 Task: Look for space in Bilderstoeckchen, Germany from 8th June, 2023 to 19th June, 2023 for 1 adult in price range Rs.5000 to Rs.12000. Place can be shared room with 1  bedroom having 1 bed and 1 bathroom. Property type can be house, flat, guest house, hotel. Booking option can be shelf check-in. Required host language is English.
Action: Mouse moved to (613, 91)
Screenshot: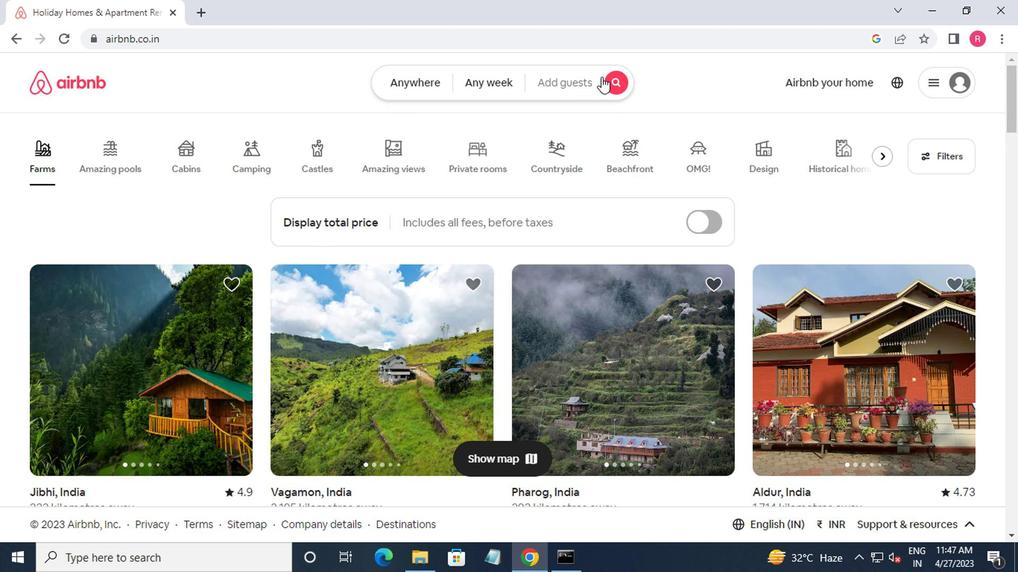 
Action: Mouse pressed left at (613, 91)
Screenshot: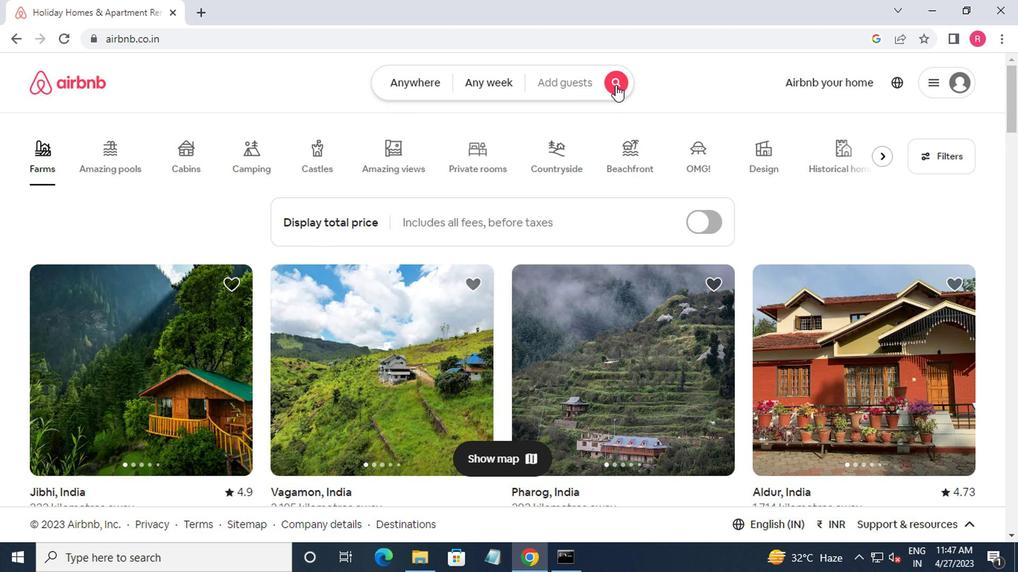 
Action: Mouse moved to (389, 140)
Screenshot: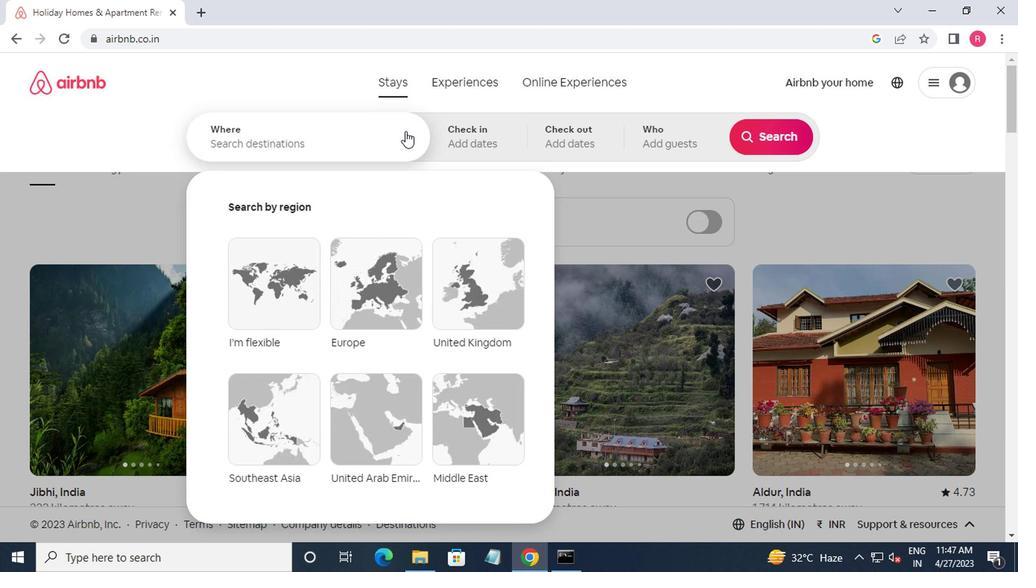 
Action: Mouse pressed left at (389, 140)
Screenshot: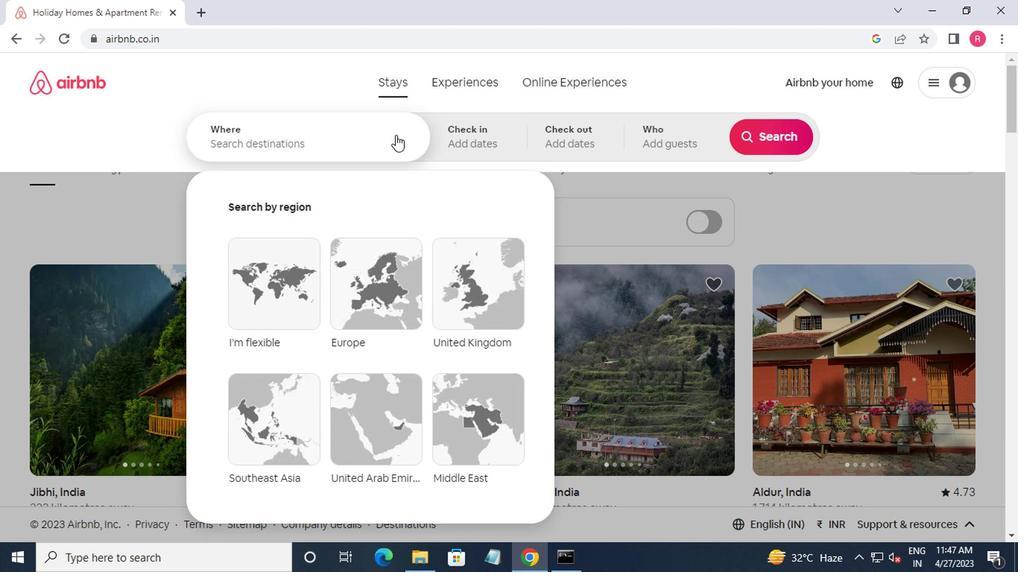 
Action: Mouse moved to (387, 144)
Screenshot: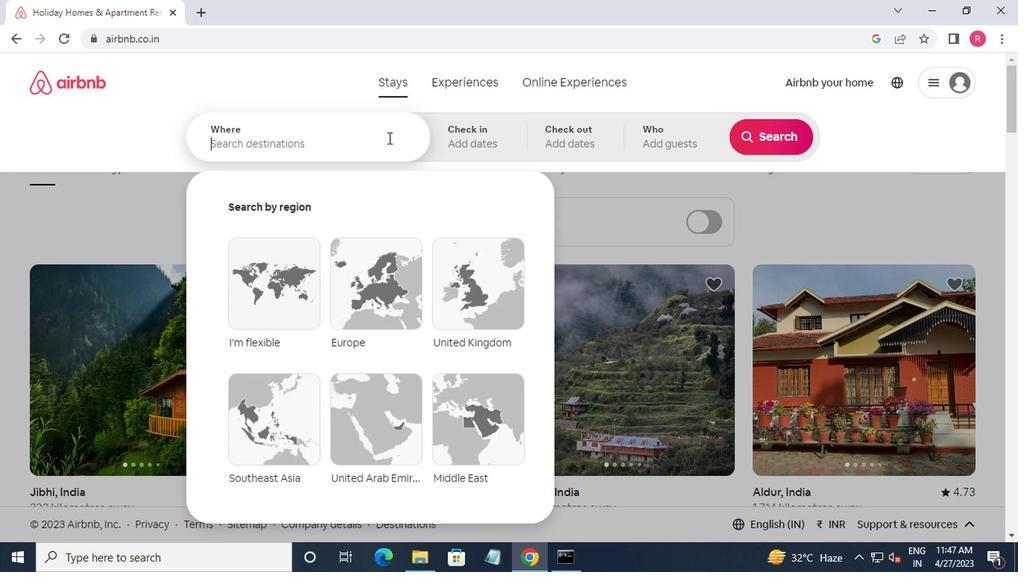 
Action: Key pressed bild<Key.caps_lock>w<Key.backspace>r<Key.backspace>ers<Key.down><Key.enter>
Screenshot: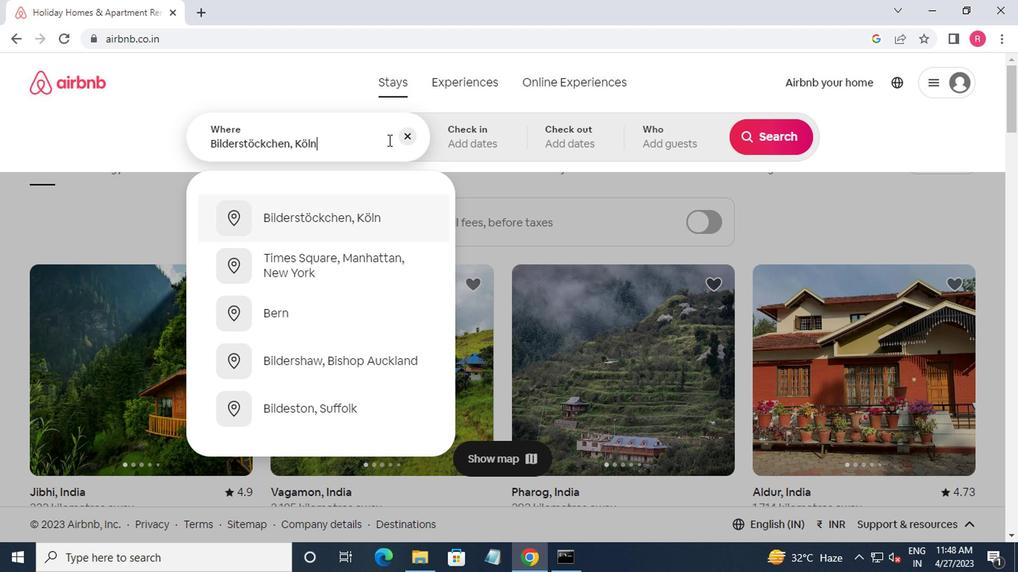 
Action: Mouse moved to (387, 153)
Screenshot: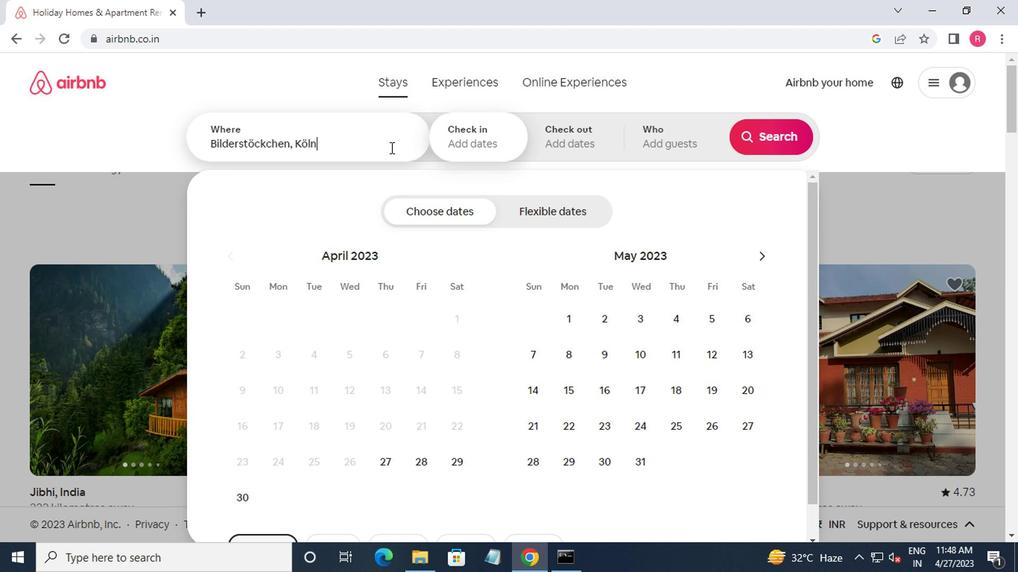 
Action: Mouse pressed left at (387, 153)
Screenshot: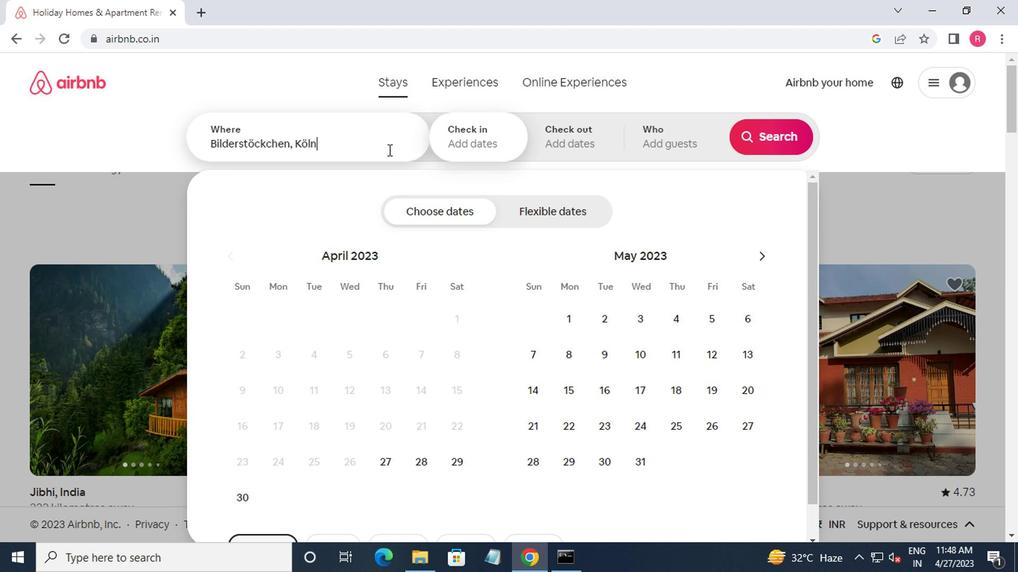 
Action: Key pressed <Key.backspace><Key.backspace><Key.backspace><Key.backspace>germany<Key.enter>
Screenshot: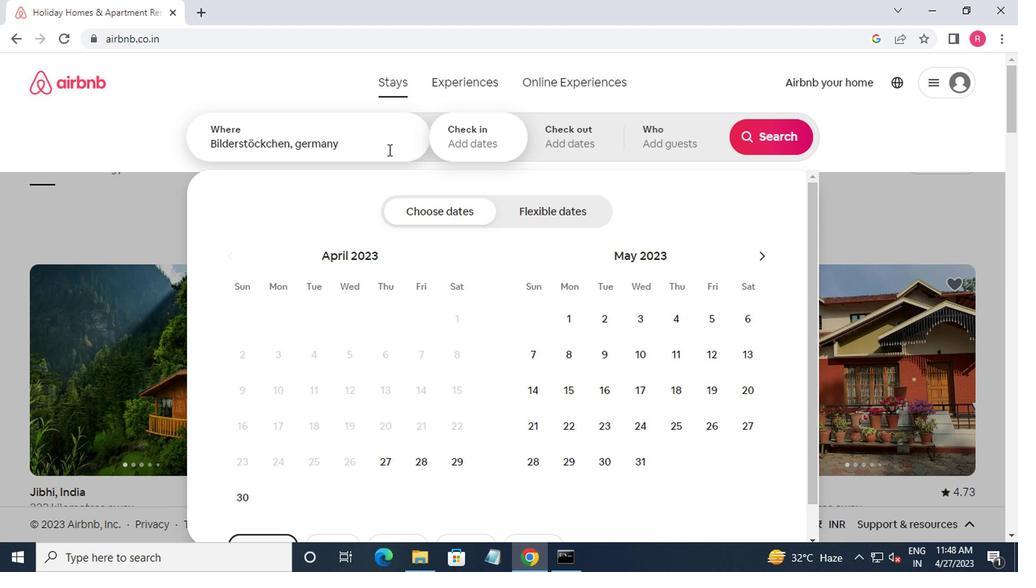 
Action: Mouse moved to (752, 255)
Screenshot: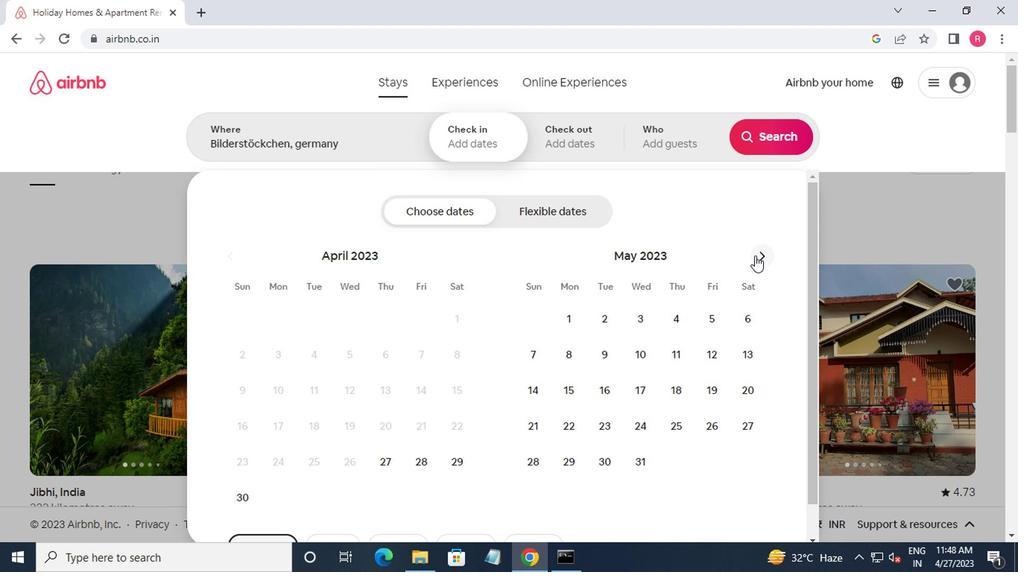 
Action: Mouse pressed left at (752, 255)
Screenshot: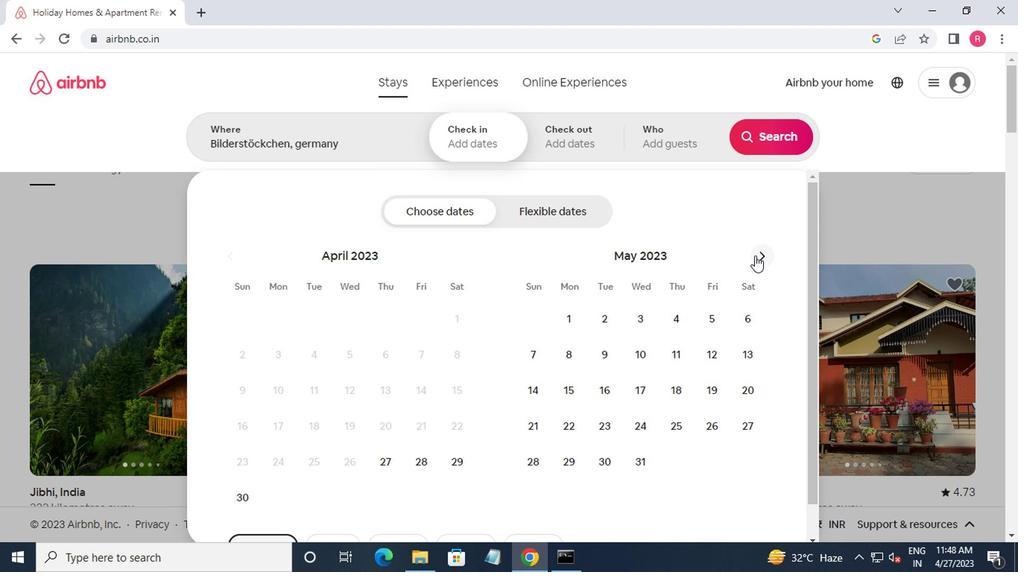 
Action: Mouse moved to (673, 354)
Screenshot: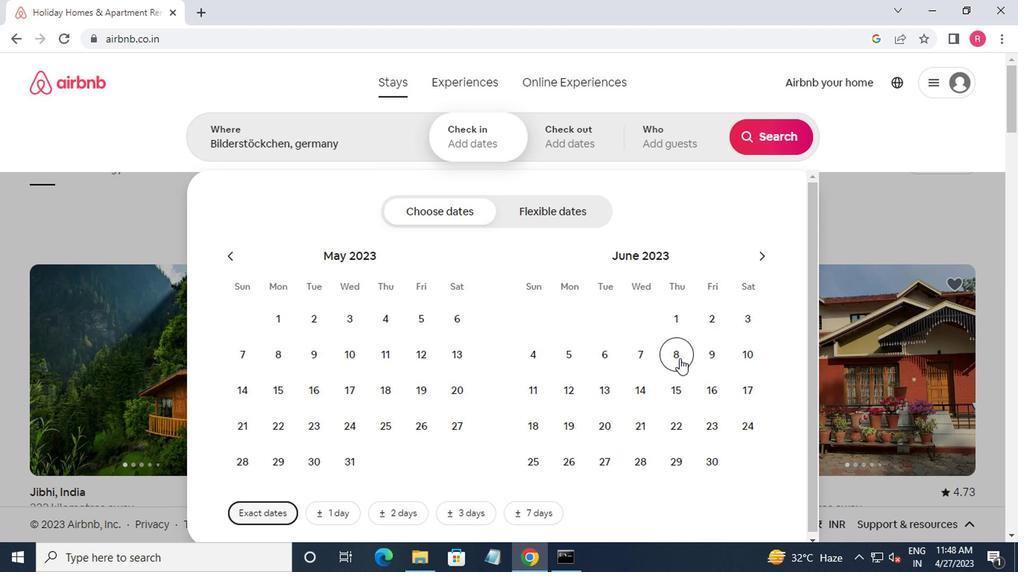 
Action: Mouse pressed left at (673, 354)
Screenshot: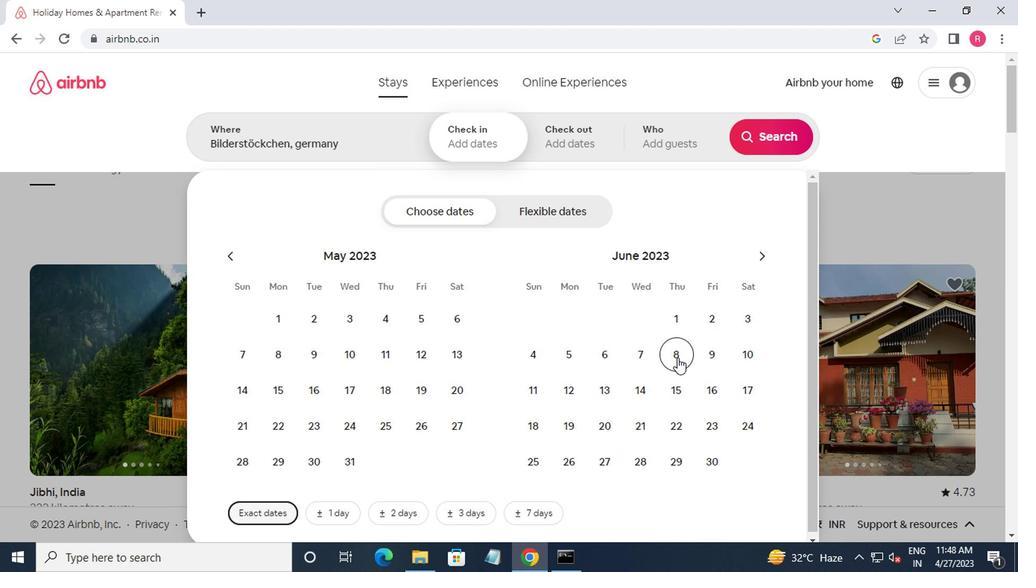 
Action: Mouse moved to (572, 423)
Screenshot: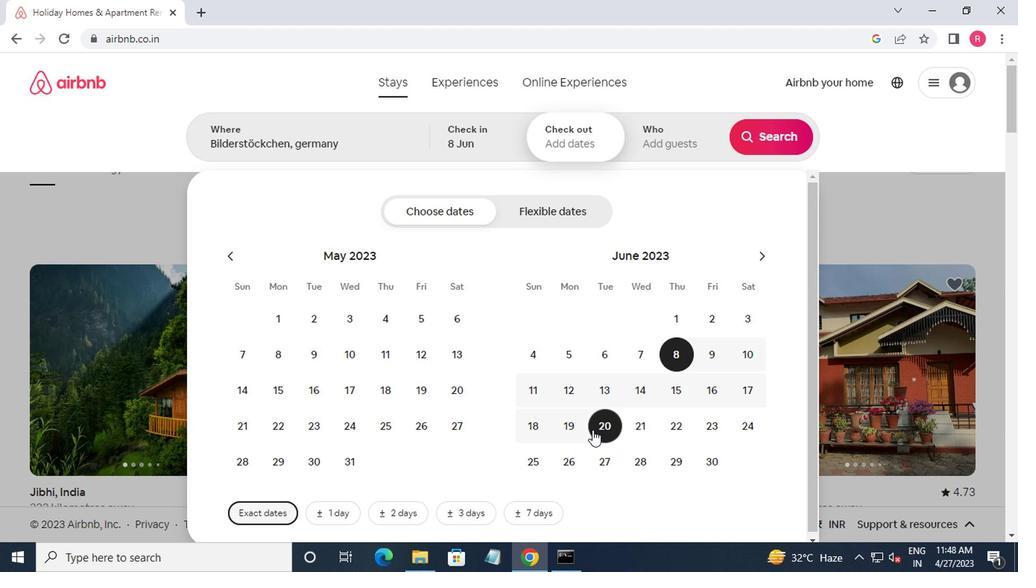 
Action: Mouse pressed left at (572, 423)
Screenshot: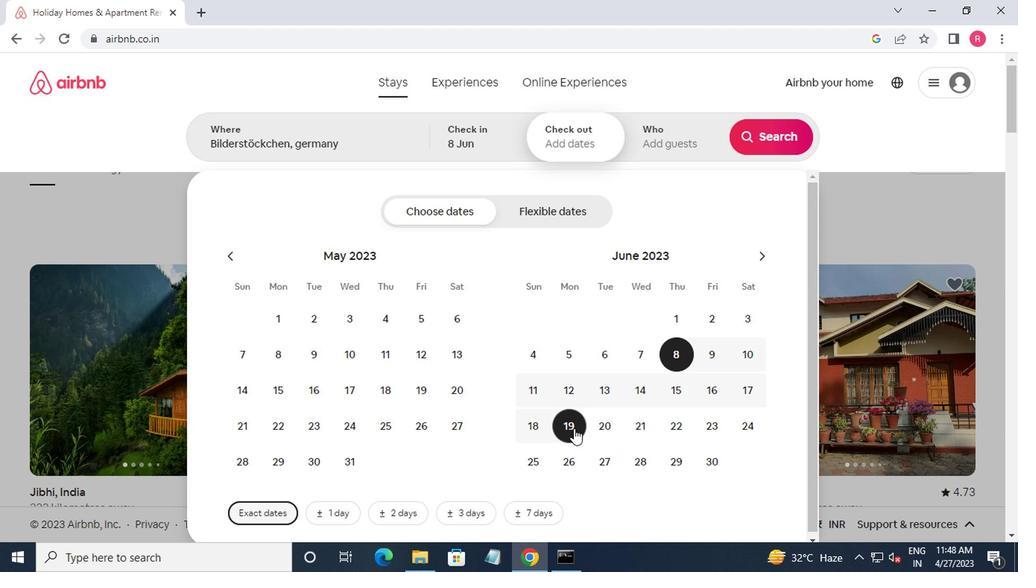 
Action: Mouse moved to (638, 135)
Screenshot: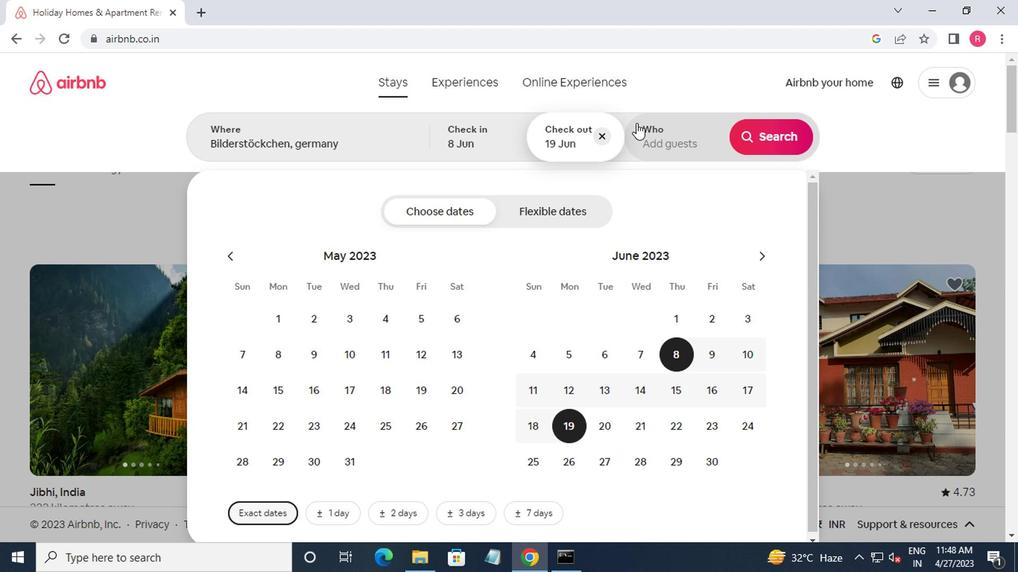 
Action: Mouse pressed left at (638, 135)
Screenshot: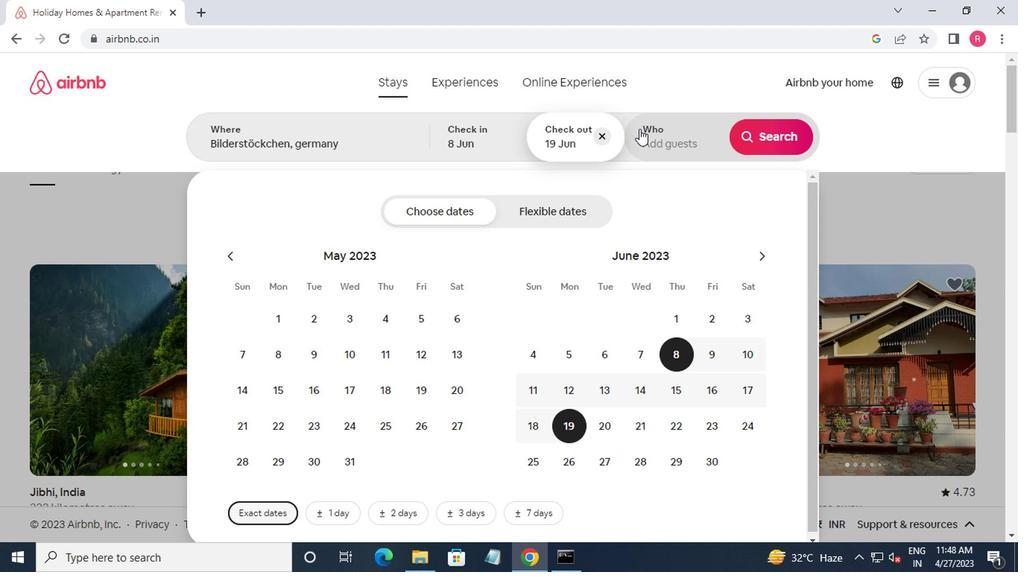 
Action: Mouse moved to (766, 222)
Screenshot: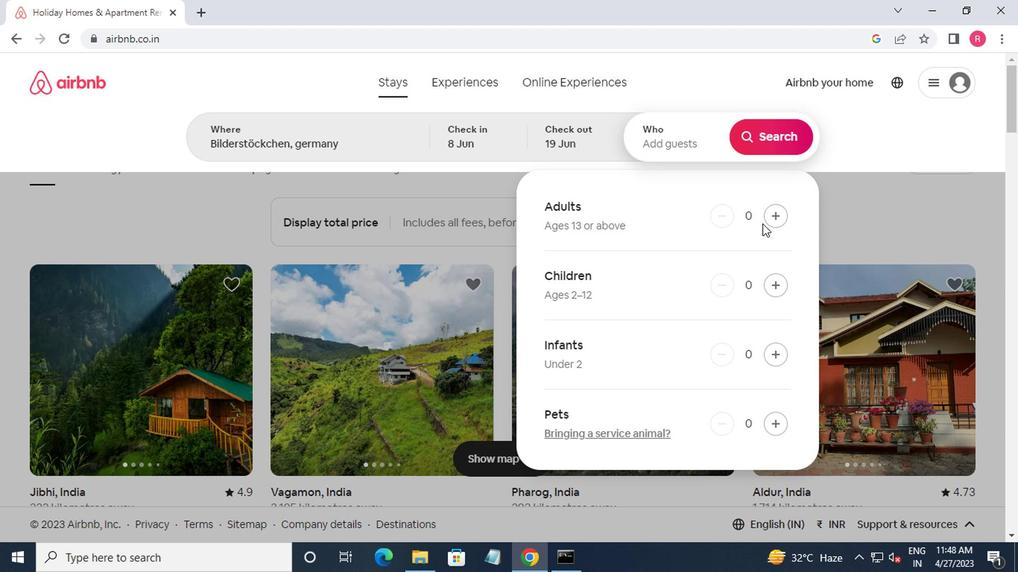 
Action: Mouse pressed left at (766, 222)
Screenshot: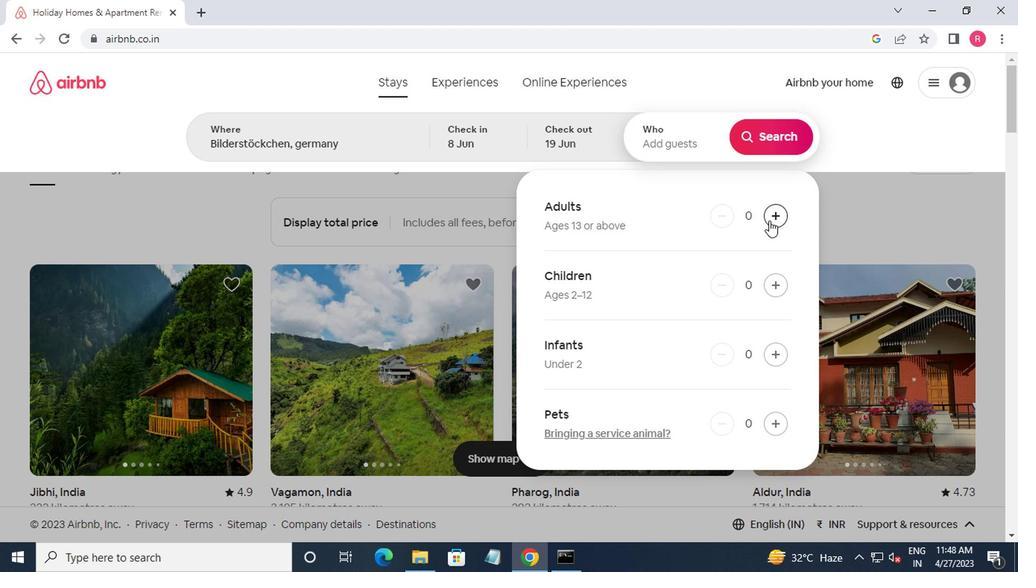 
Action: Mouse moved to (765, 148)
Screenshot: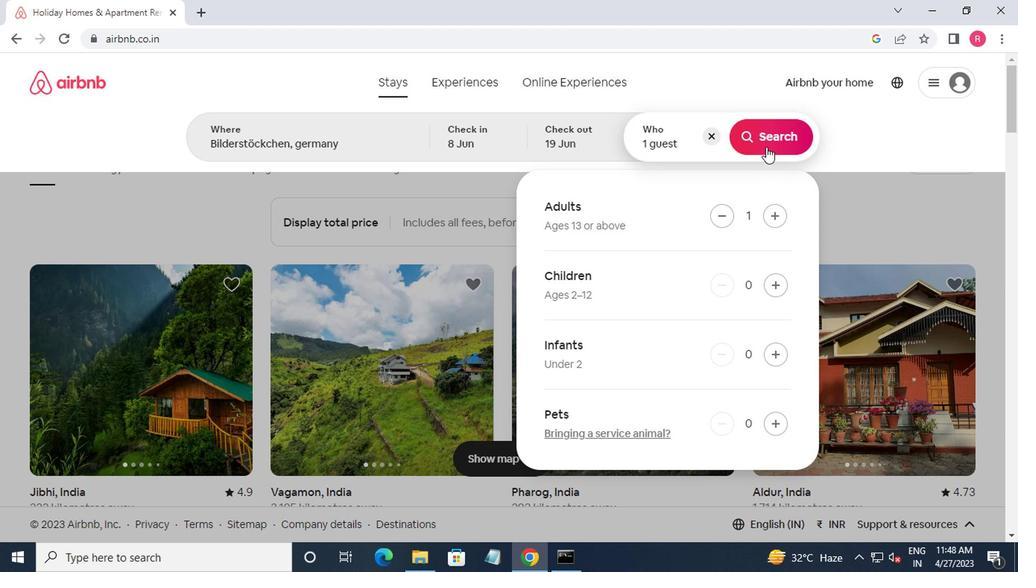 
Action: Mouse pressed left at (765, 148)
Screenshot: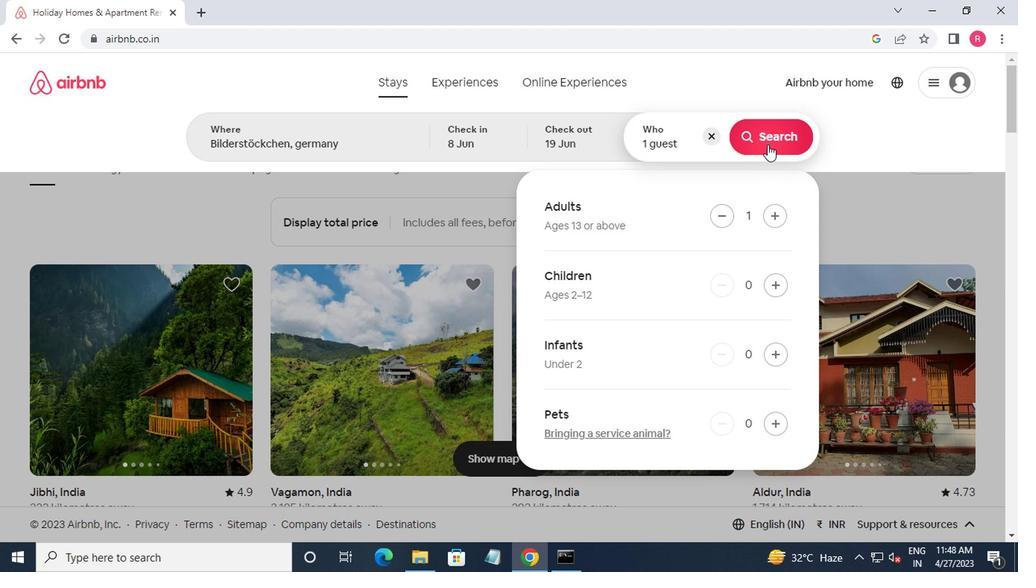 
Action: Mouse moved to (958, 146)
Screenshot: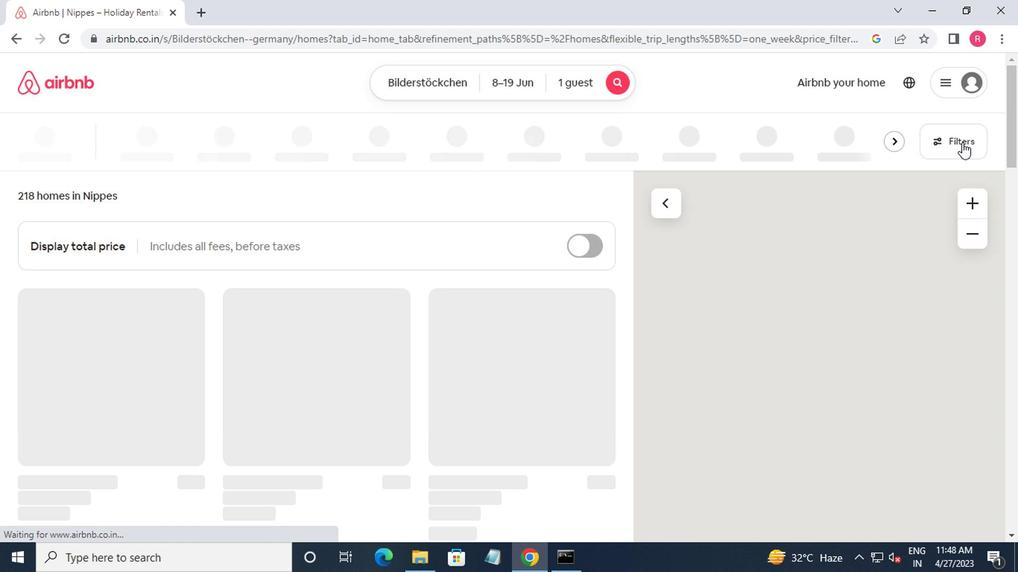 
Action: Mouse pressed left at (958, 146)
Screenshot: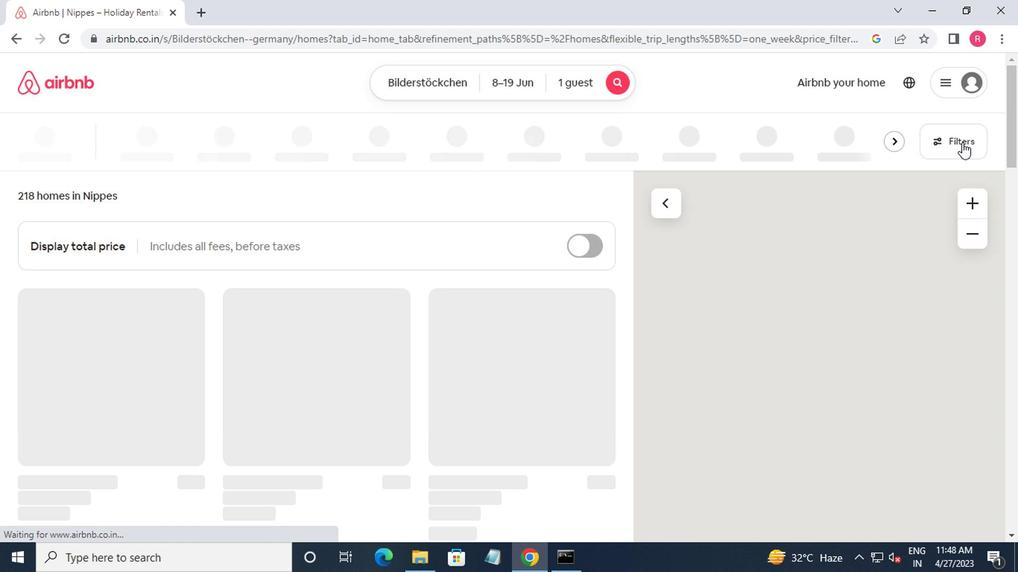 
Action: Mouse moved to (399, 328)
Screenshot: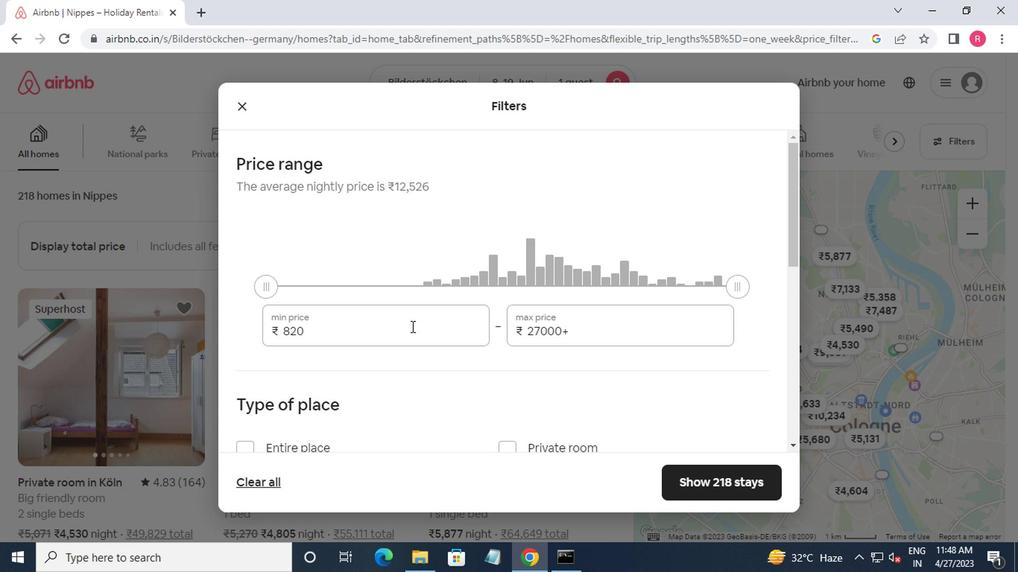 
Action: Mouse pressed left at (399, 328)
Screenshot: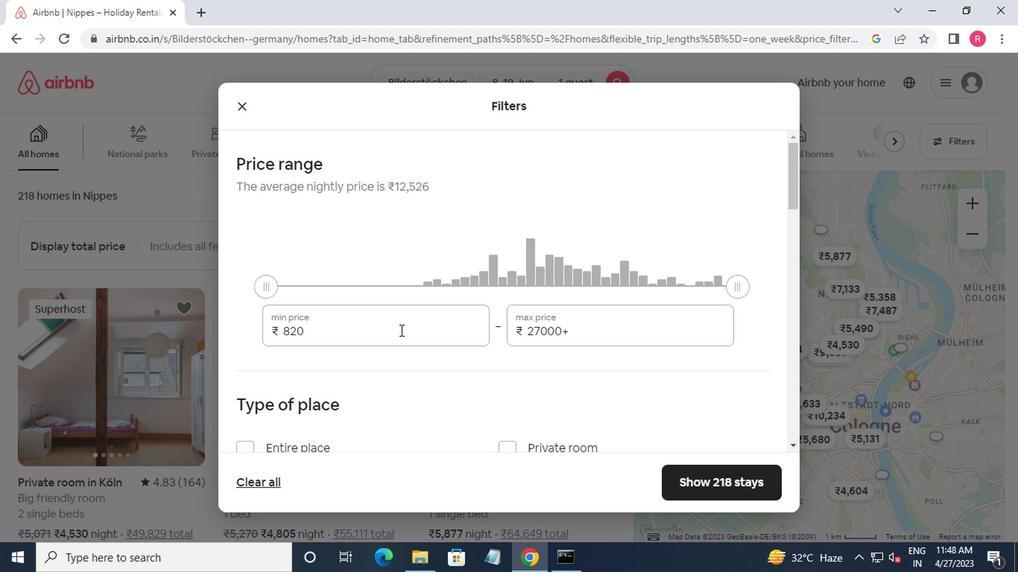 
Action: Mouse moved to (397, 329)
Screenshot: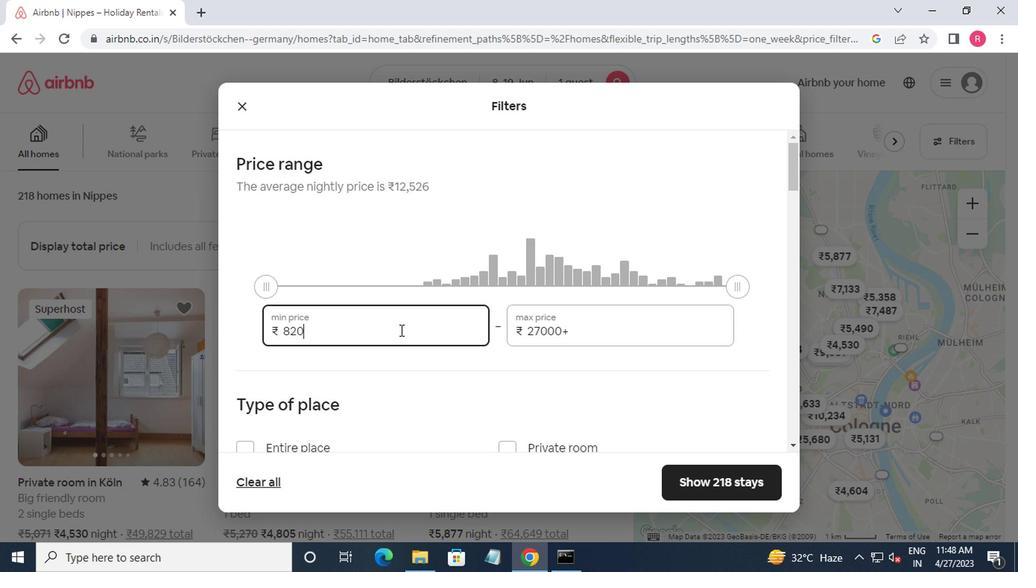 
Action: Key pressed <Key.backspace><Key.backspace><Key.backspace><Key.backspace><Key.backspace>5000<Key.tab>12000
Screenshot: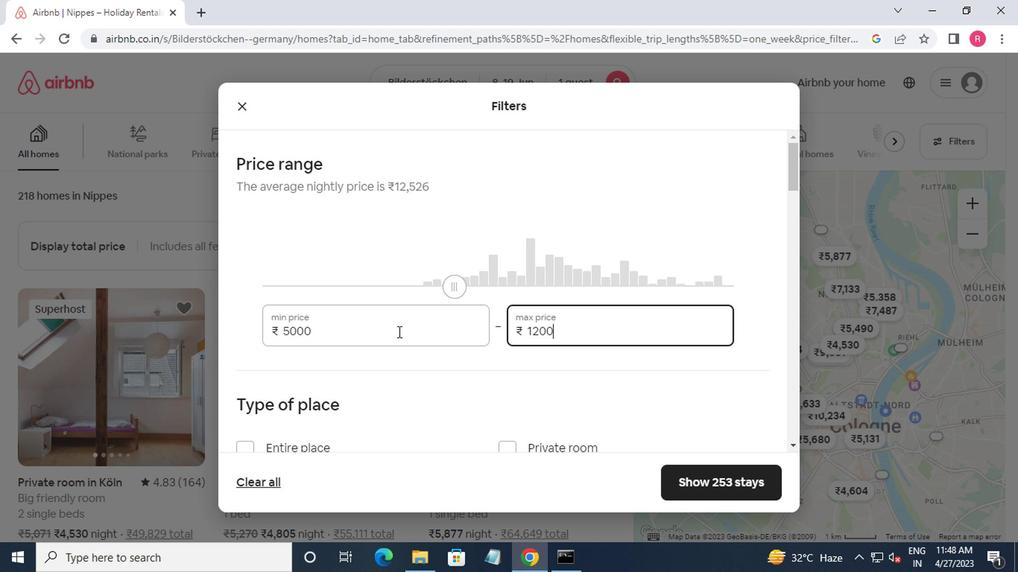 
Action: Mouse moved to (346, 282)
Screenshot: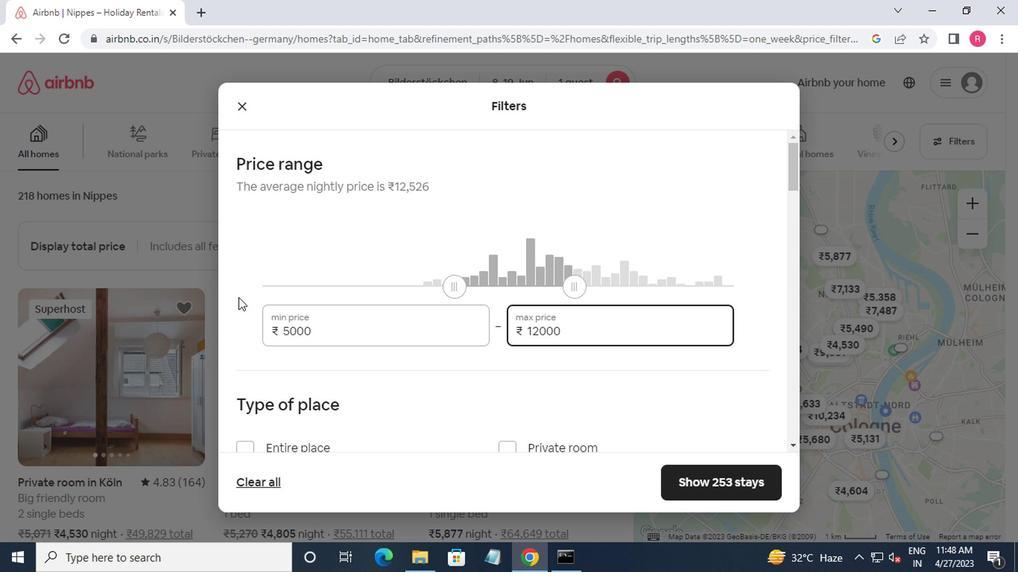 
Action: Mouse scrolled (346, 281) with delta (0, -1)
Screenshot: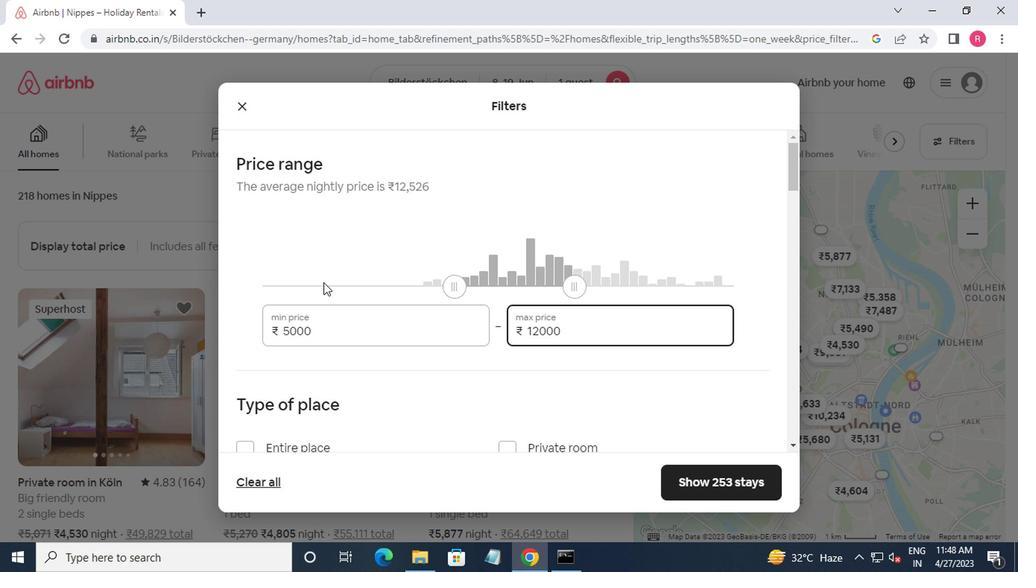 
Action: Mouse scrolled (346, 281) with delta (0, -1)
Screenshot: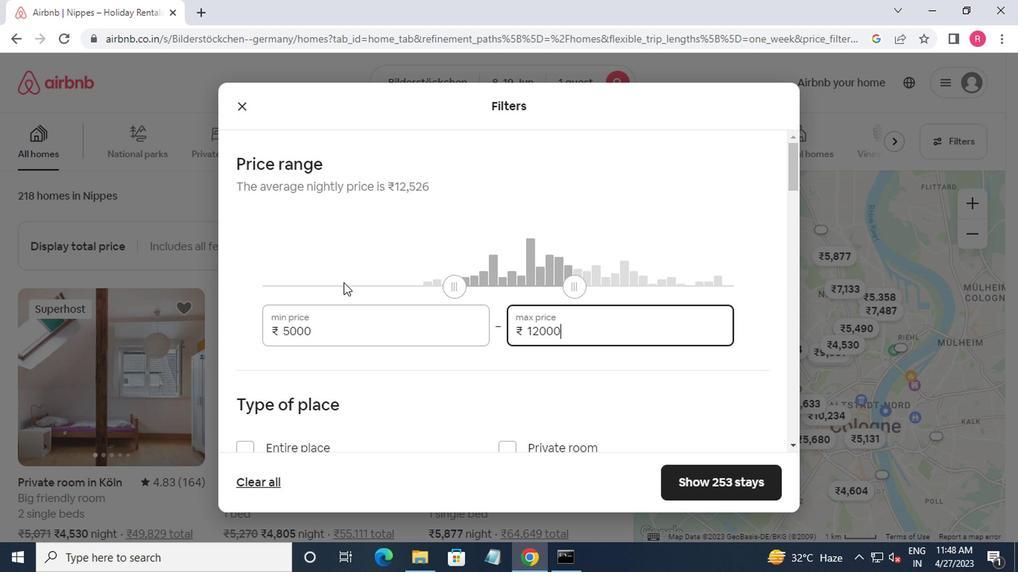 
Action: Mouse moved to (248, 358)
Screenshot: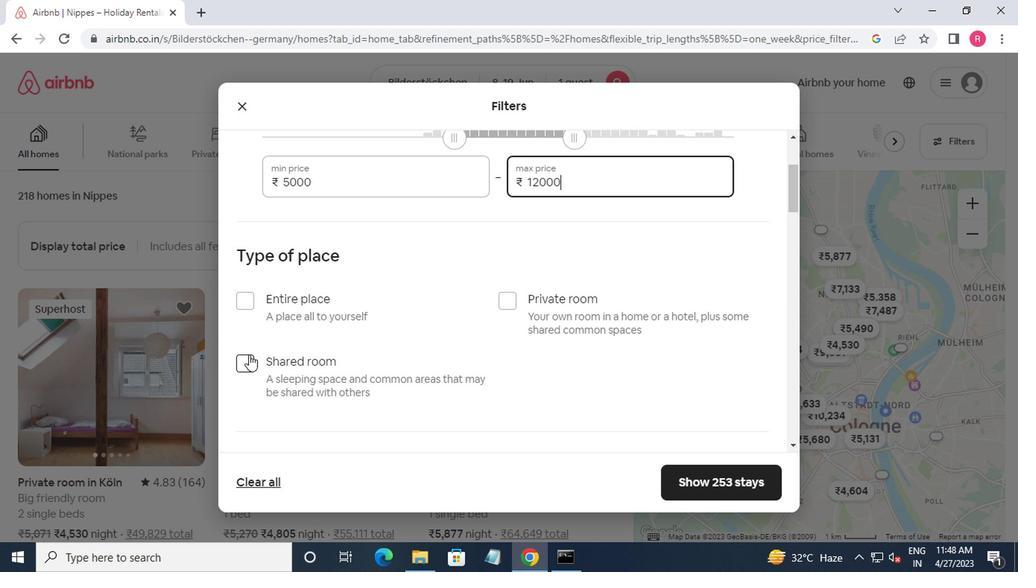 
Action: Mouse pressed left at (248, 358)
Screenshot: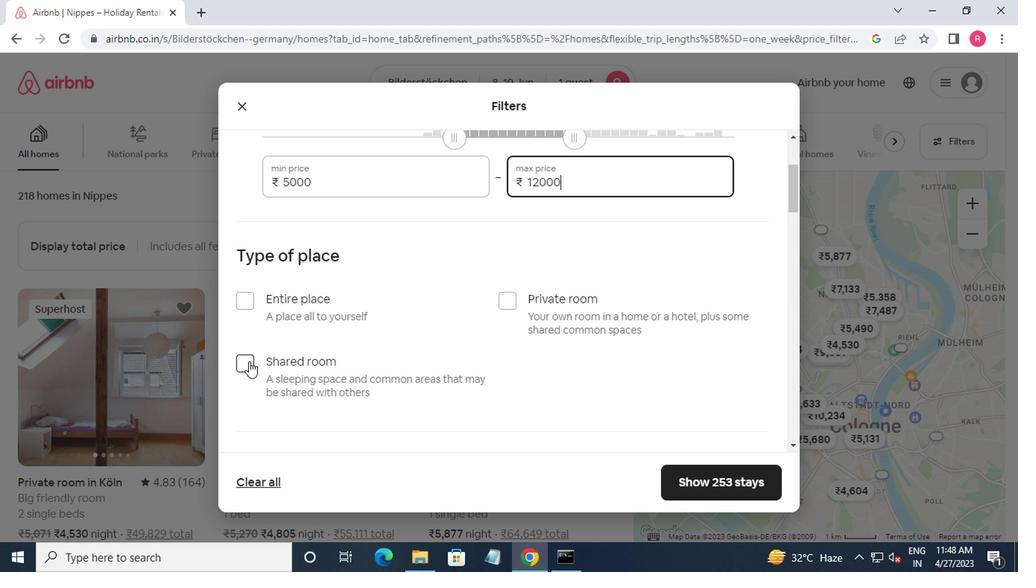 
Action: Mouse moved to (261, 350)
Screenshot: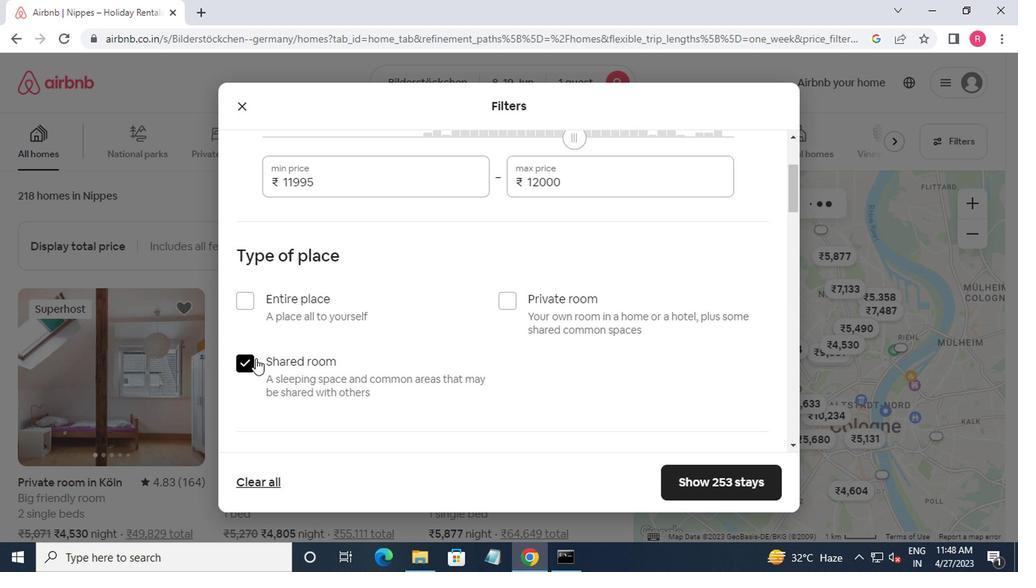 
Action: Mouse scrolled (261, 349) with delta (0, -1)
Screenshot: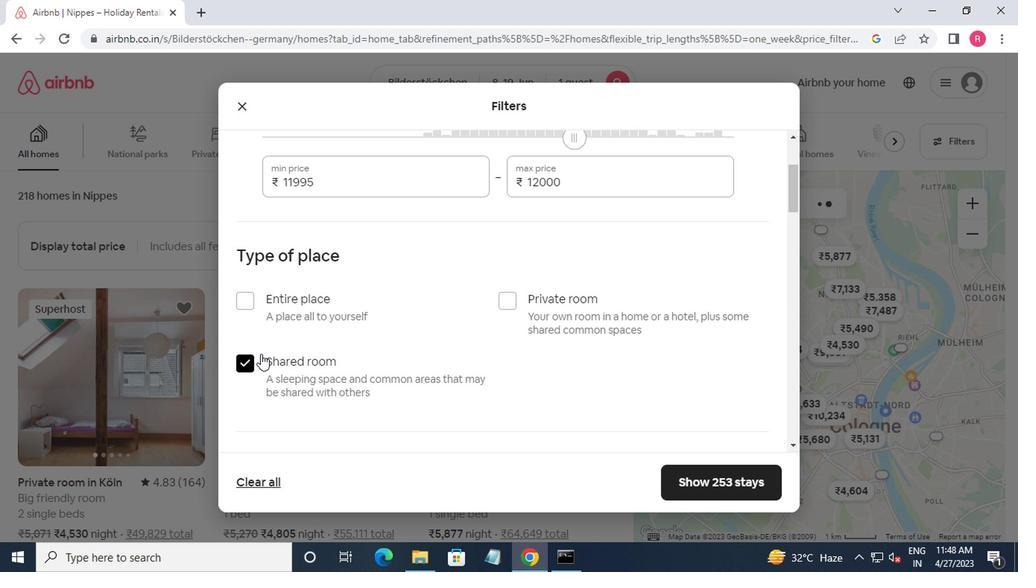 
Action: Mouse scrolled (261, 349) with delta (0, -1)
Screenshot: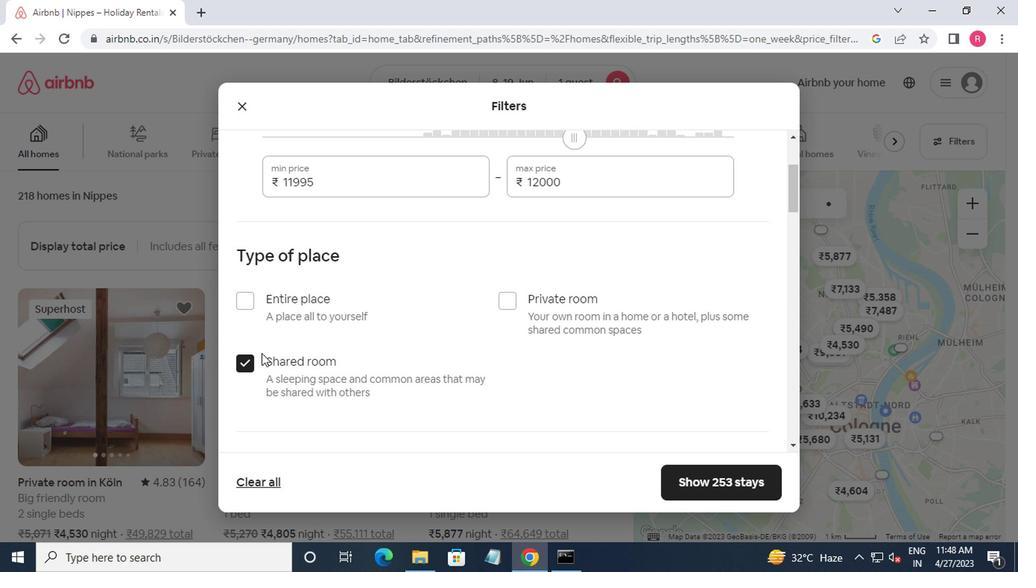 
Action: Mouse moved to (263, 350)
Screenshot: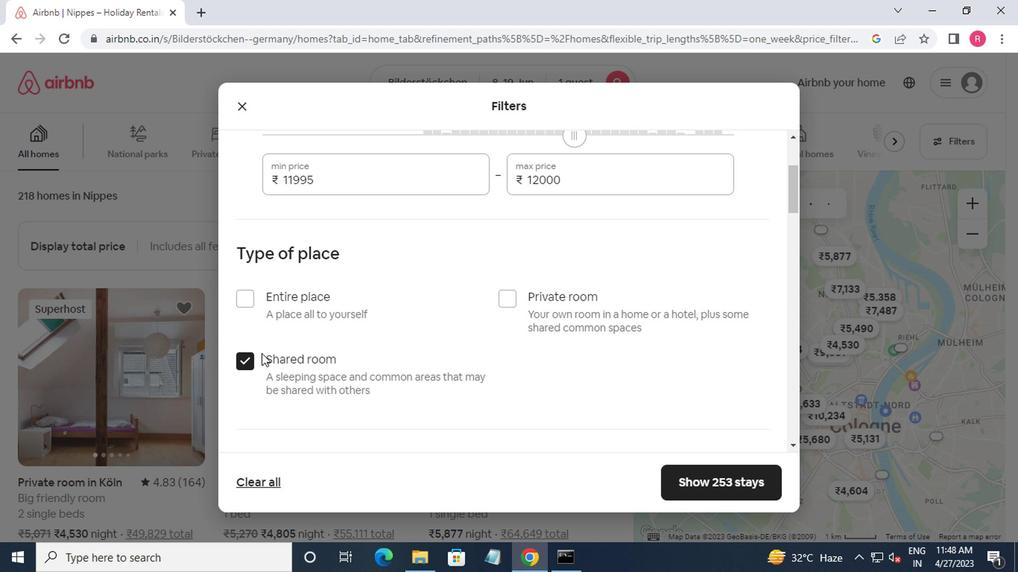 
Action: Mouse scrolled (263, 349) with delta (0, -1)
Screenshot: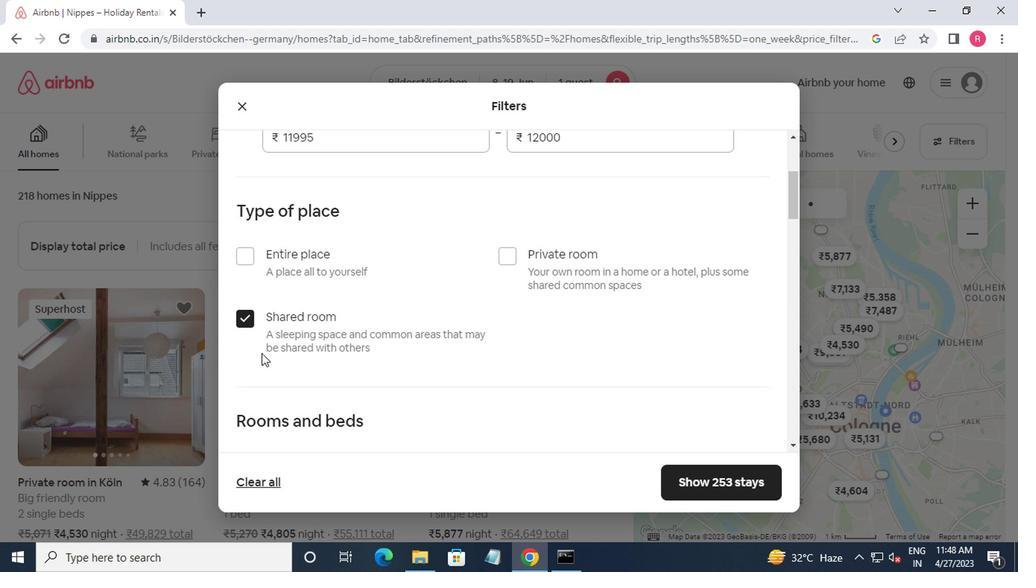 
Action: Mouse moved to (327, 323)
Screenshot: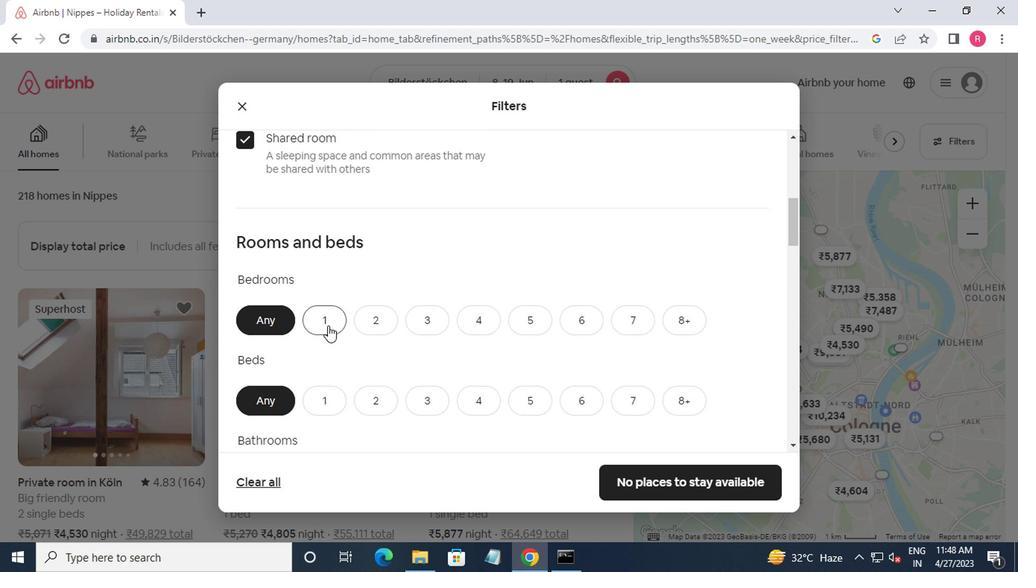 
Action: Mouse pressed left at (327, 323)
Screenshot: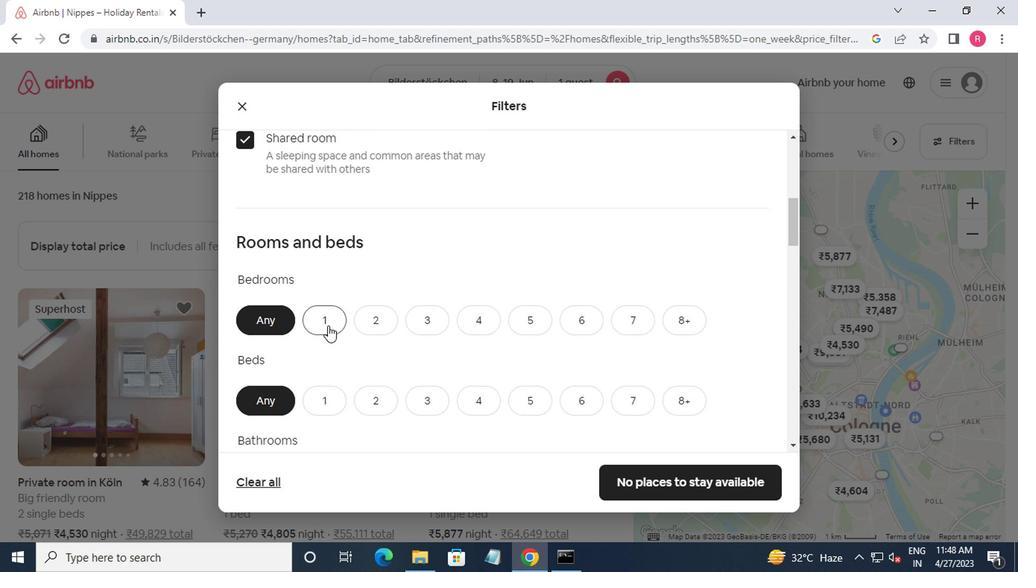 
Action: Mouse moved to (314, 393)
Screenshot: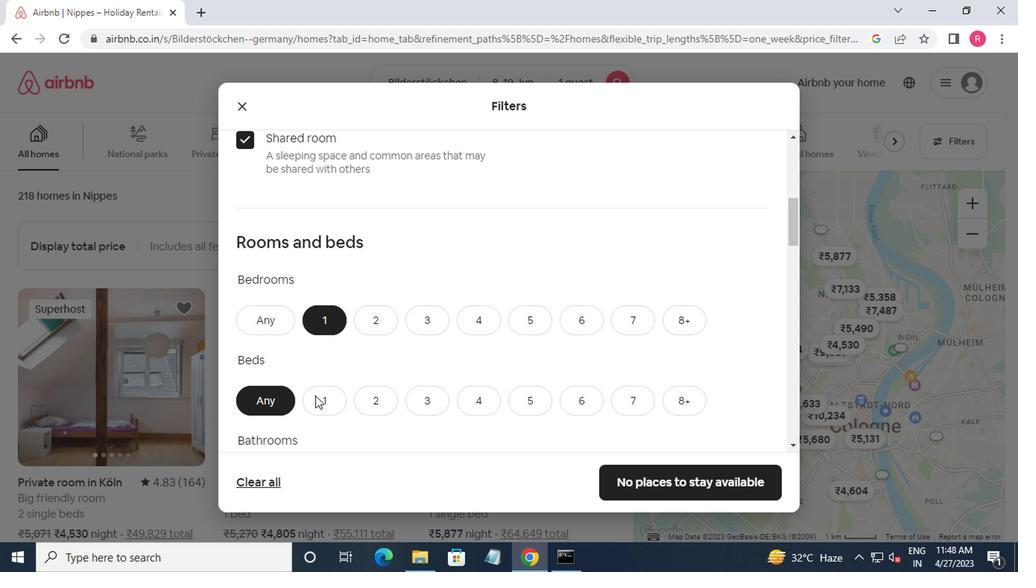 
Action: Mouse pressed left at (314, 393)
Screenshot: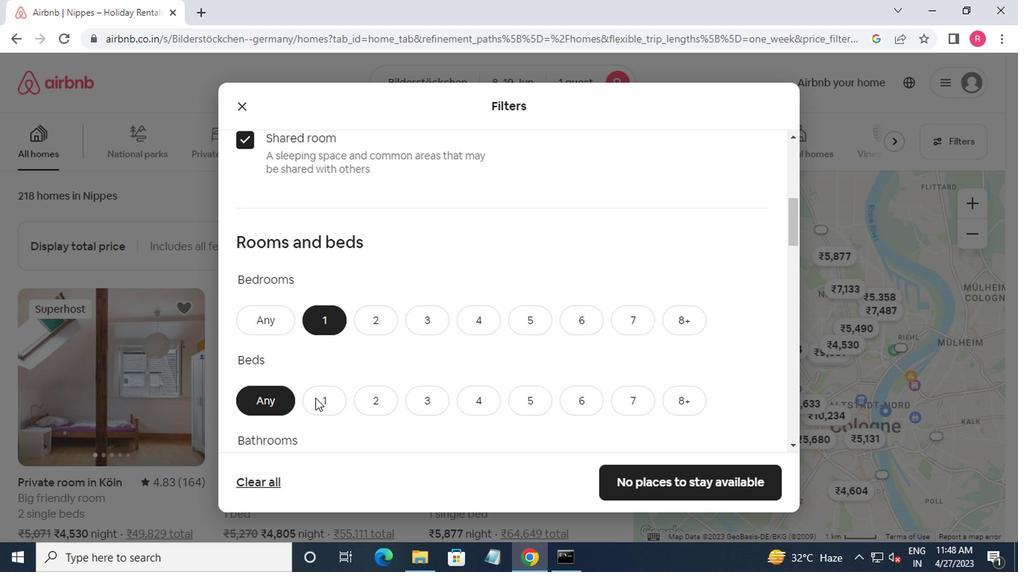 
Action: Mouse moved to (333, 385)
Screenshot: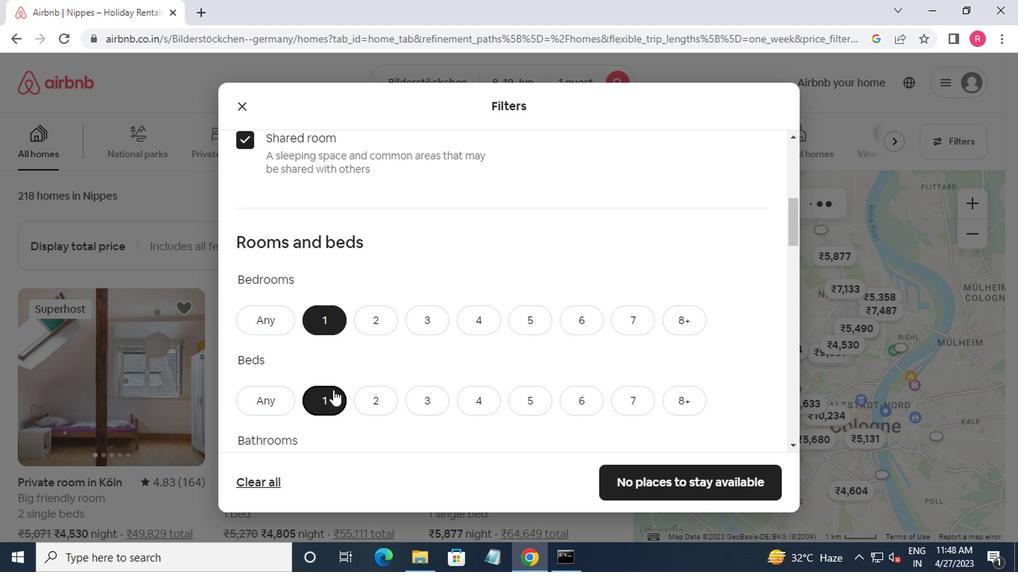 
Action: Mouse scrolled (333, 384) with delta (0, -1)
Screenshot: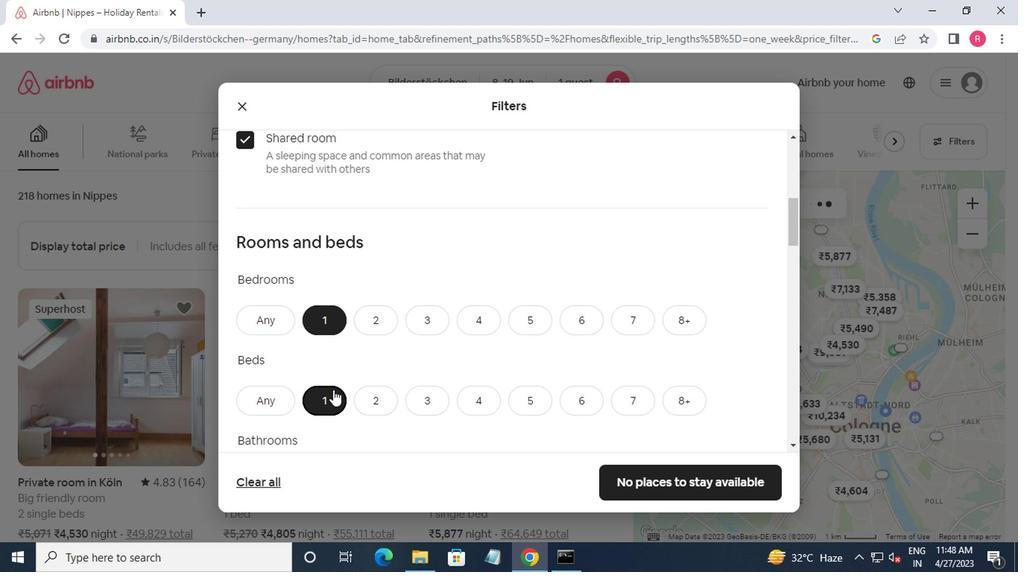 
Action: Mouse scrolled (333, 384) with delta (0, -1)
Screenshot: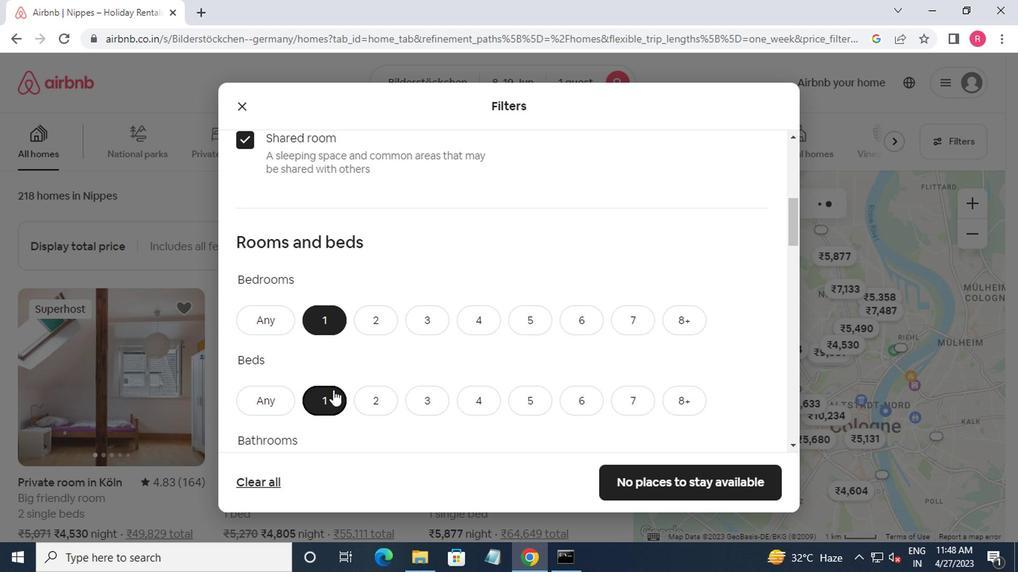 
Action: Mouse scrolled (333, 384) with delta (0, -1)
Screenshot: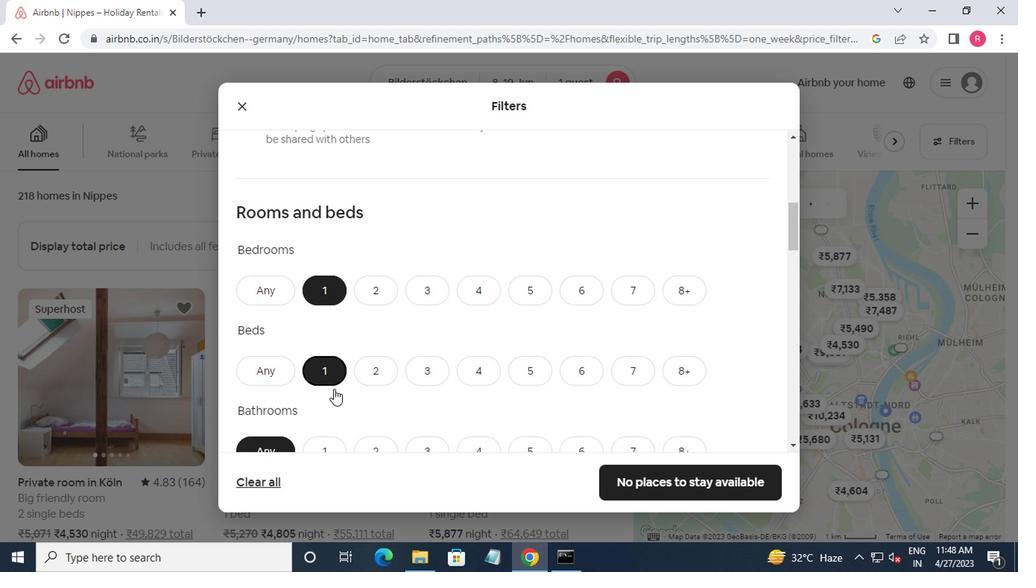 
Action: Mouse moved to (336, 273)
Screenshot: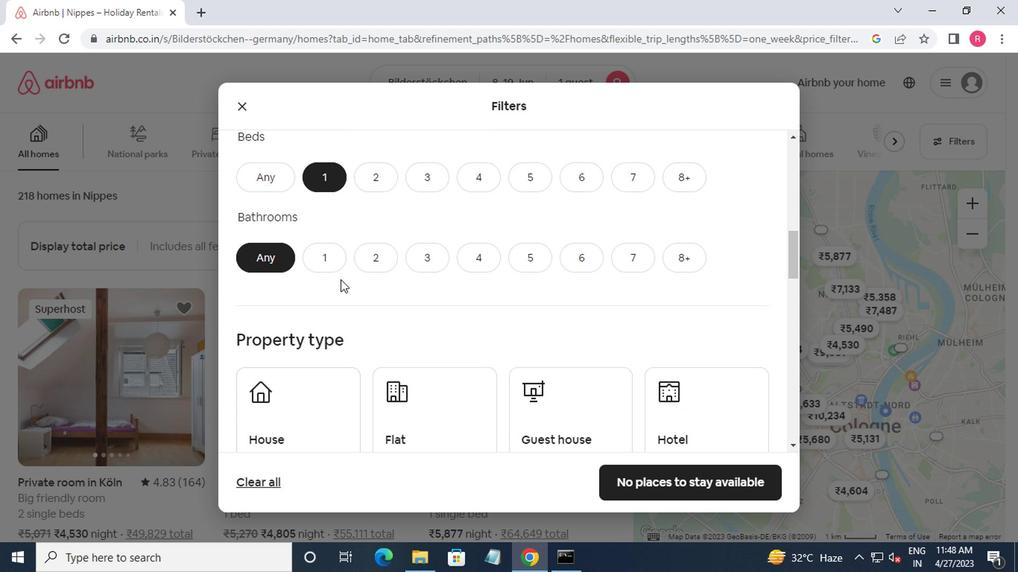 
Action: Mouse pressed left at (336, 273)
Screenshot: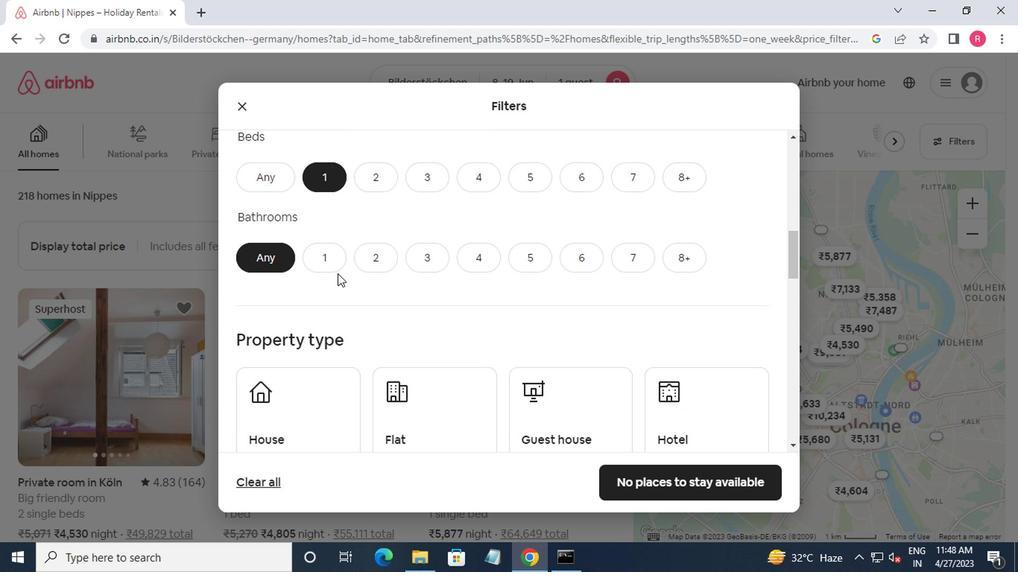 
Action: Mouse moved to (330, 272)
Screenshot: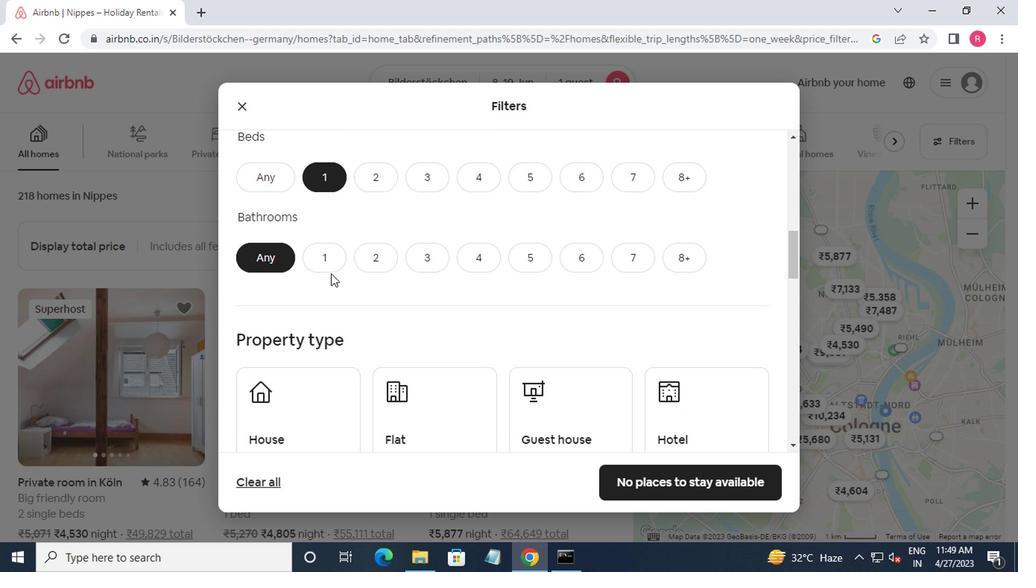 
Action: Mouse scrolled (330, 272) with delta (0, 0)
Screenshot: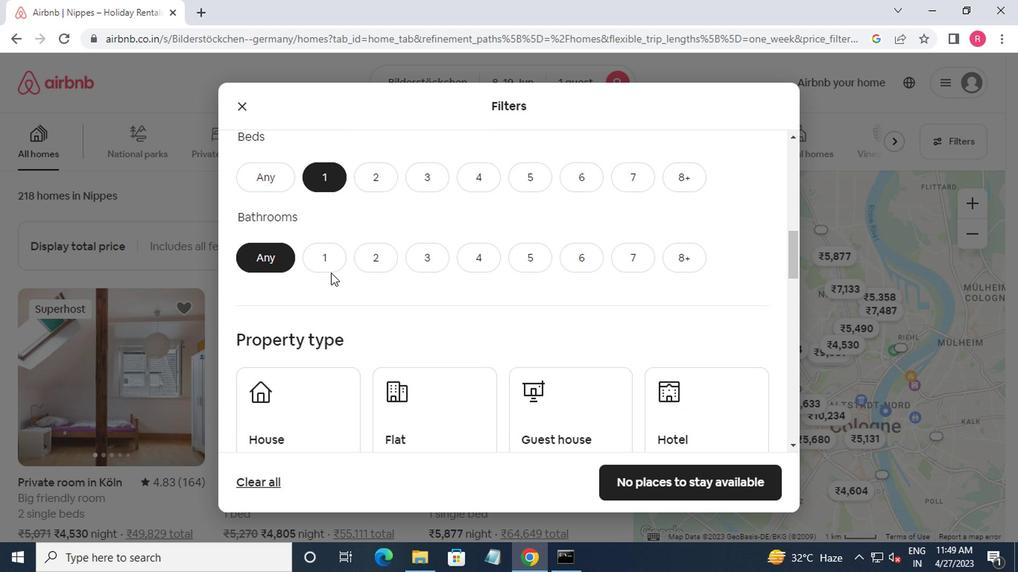 
Action: Mouse scrolled (330, 272) with delta (0, 0)
Screenshot: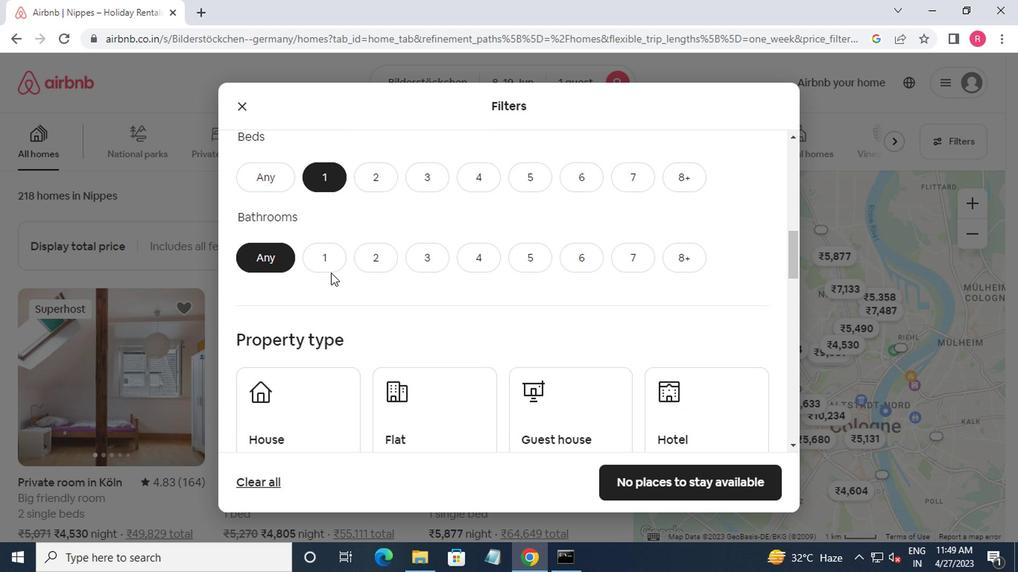 
Action: Mouse moved to (321, 272)
Screenshot: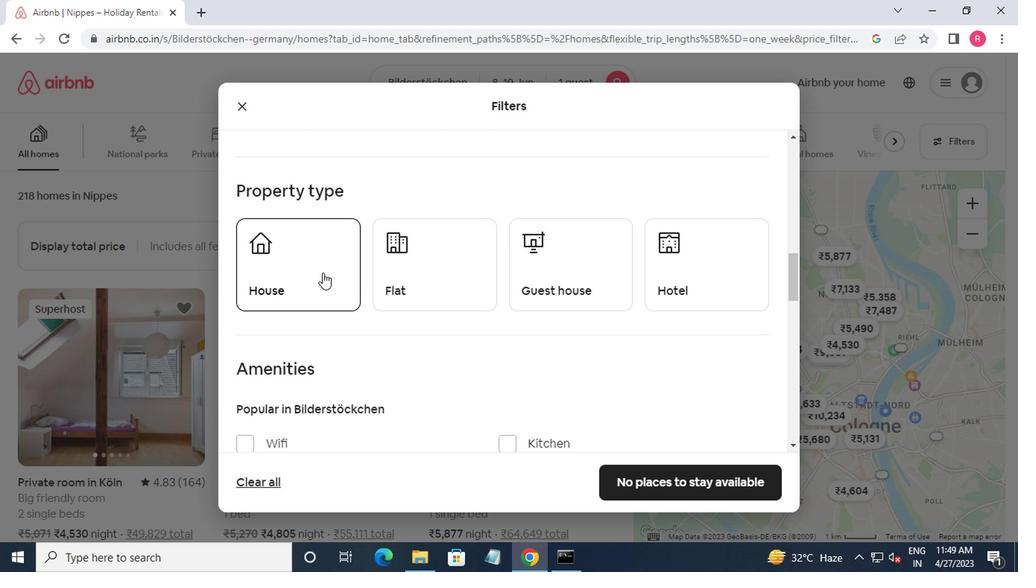 
Action: Mouse pressed left at (321, 272)
Screenshot: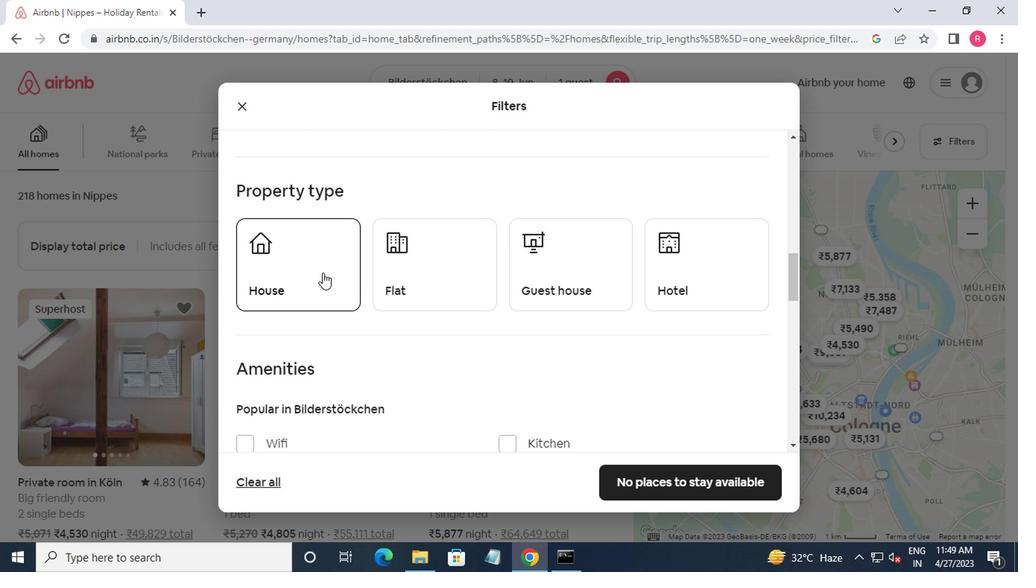 
Action: Mouse moved to (447, 282)
Screenshot: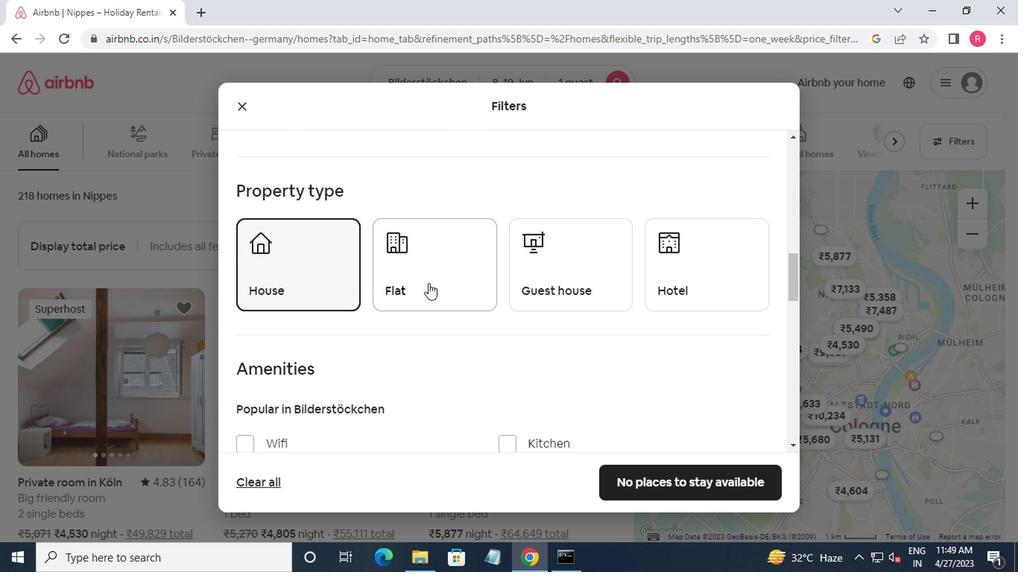 
Action: Mouse pressed left at (447, 282)
Screenshot: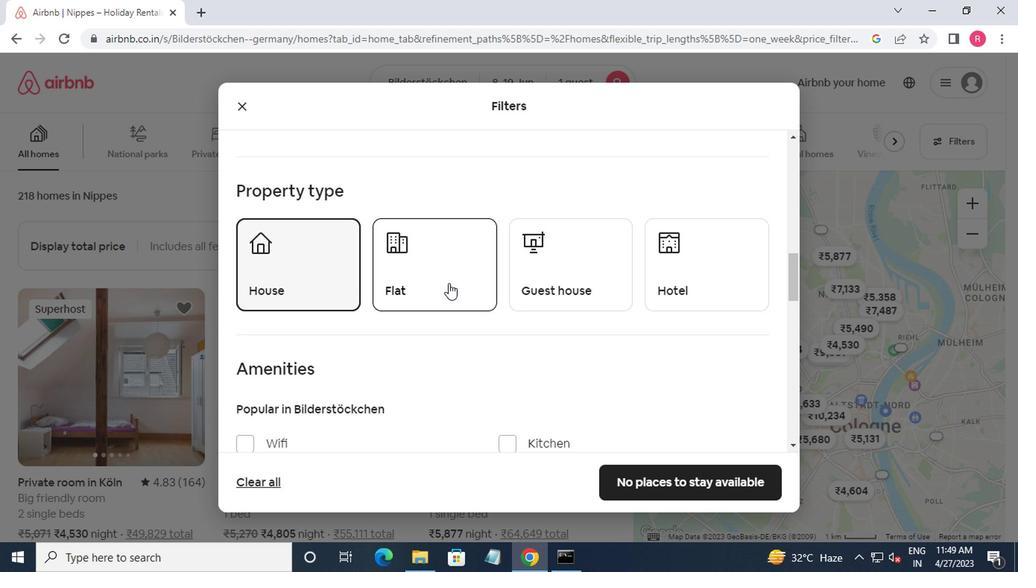 
Action: Mouse moved to (447, 282)
Screenshot: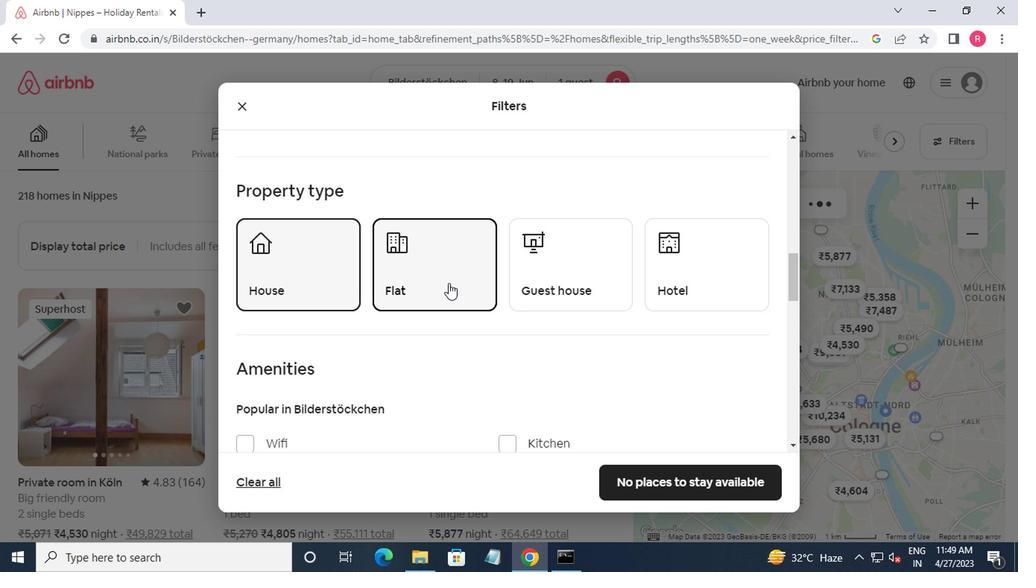 
Action: Mouse scrolled (447, 281) with delta (0, -1)
Screenshot: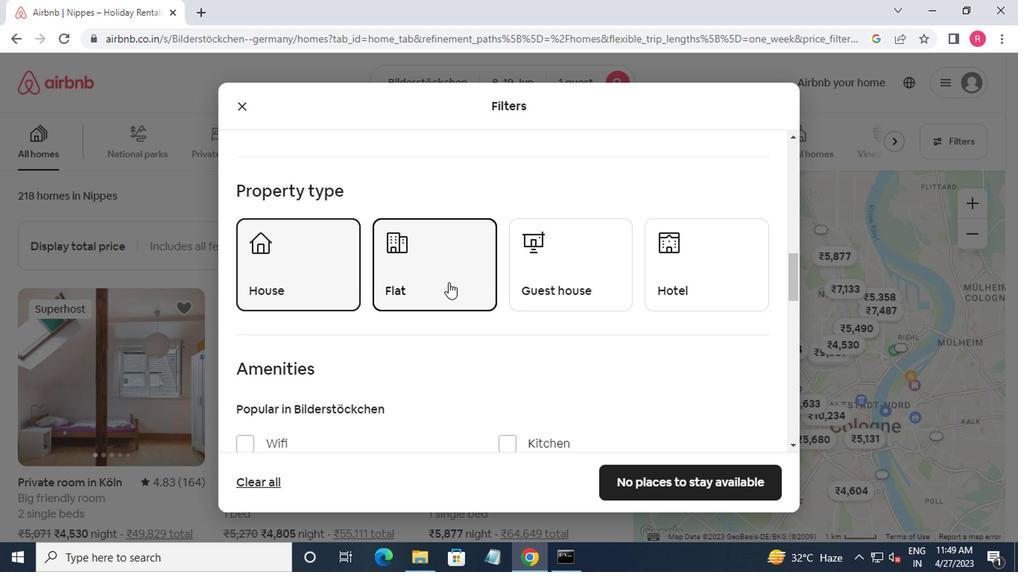 
Action: Mouse moved to (541, 214)
Screenshot: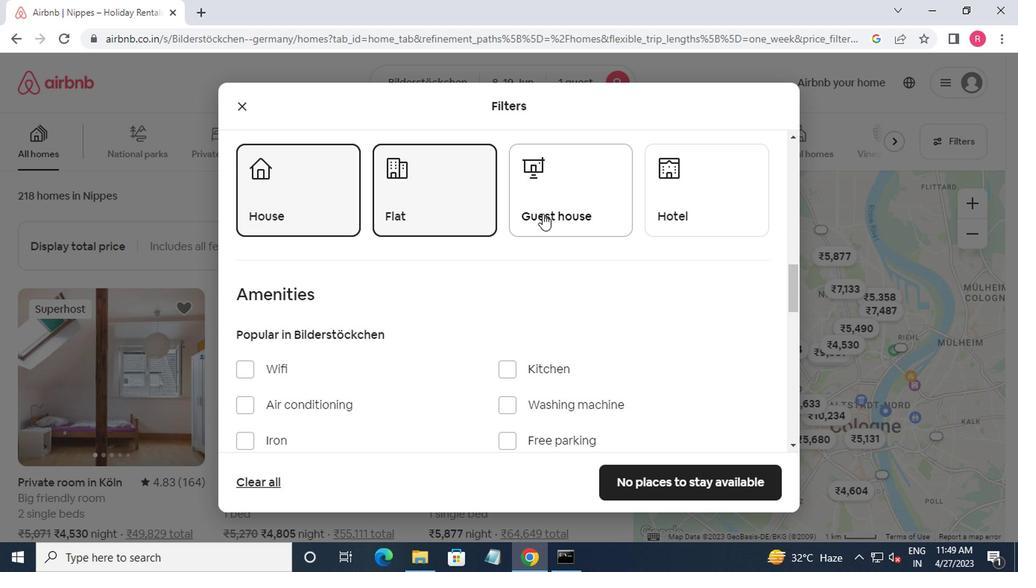 
Action: Mouse pressed left at (541, 214)
Screenshot: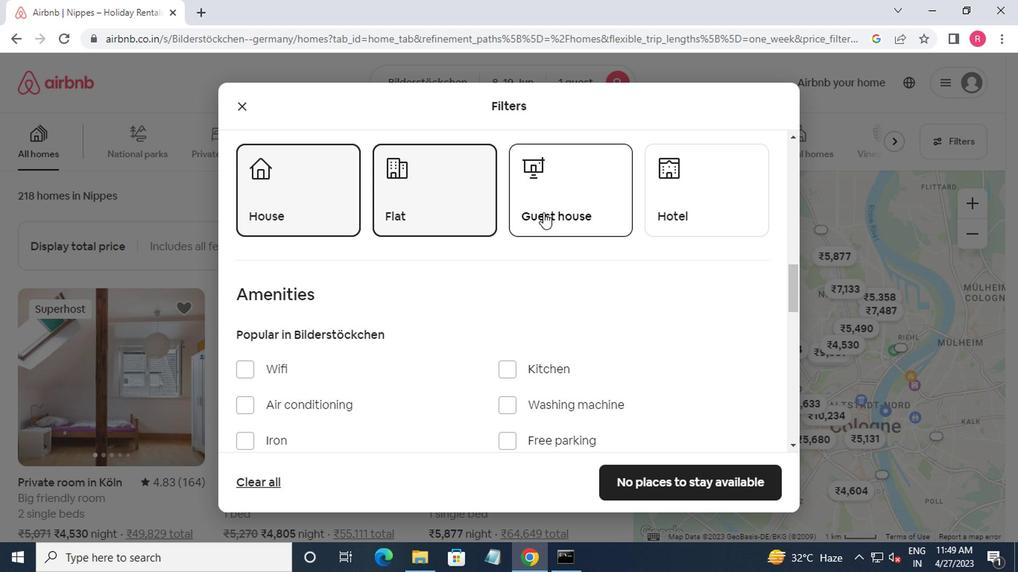 
Action: Mouse moved to (657, 200)
Screenshot: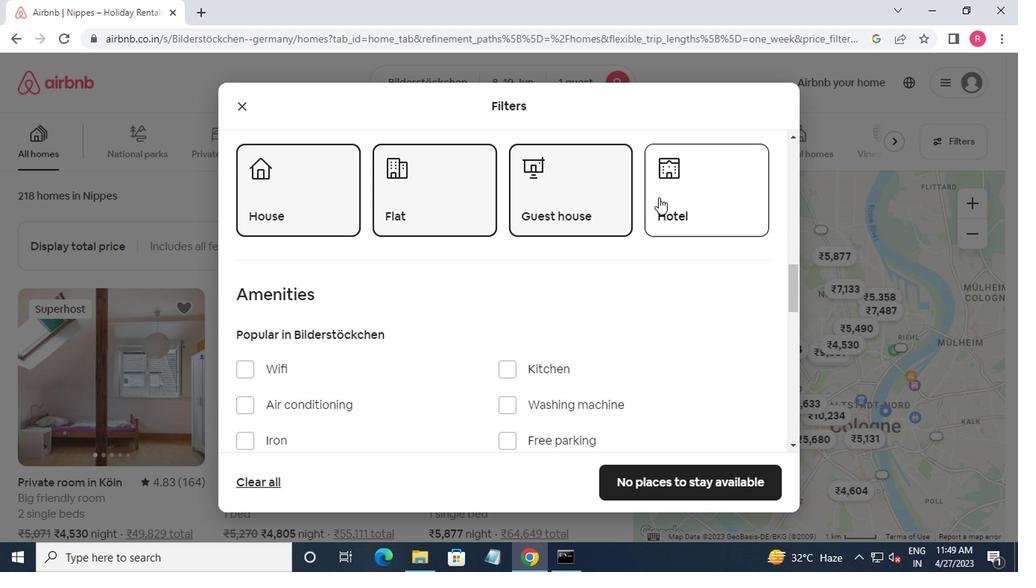 
Action: Mouse pressed left at (657, 200)
Screenshot: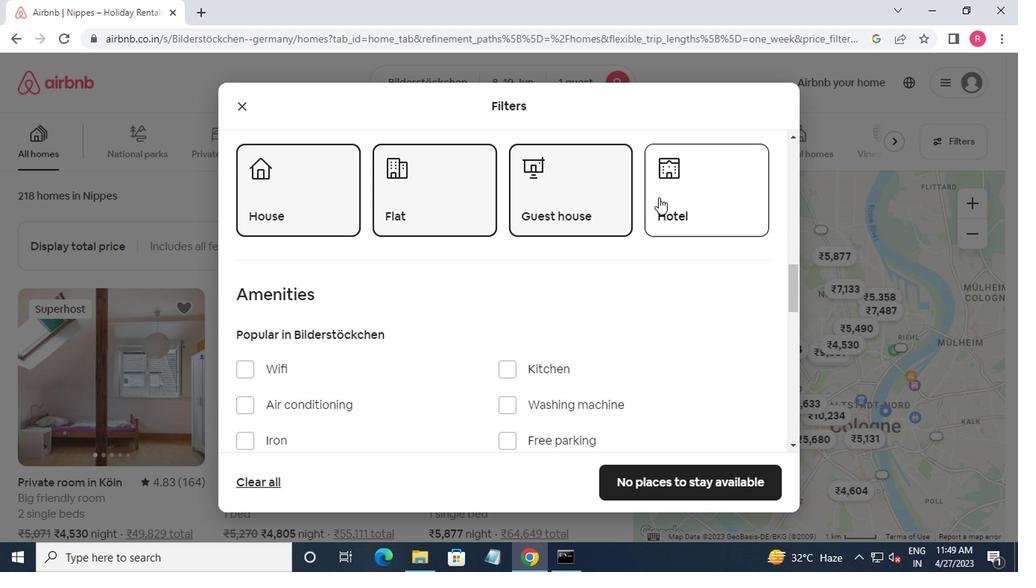 
Action: Mouse moved to (659, 198)
Screenshot: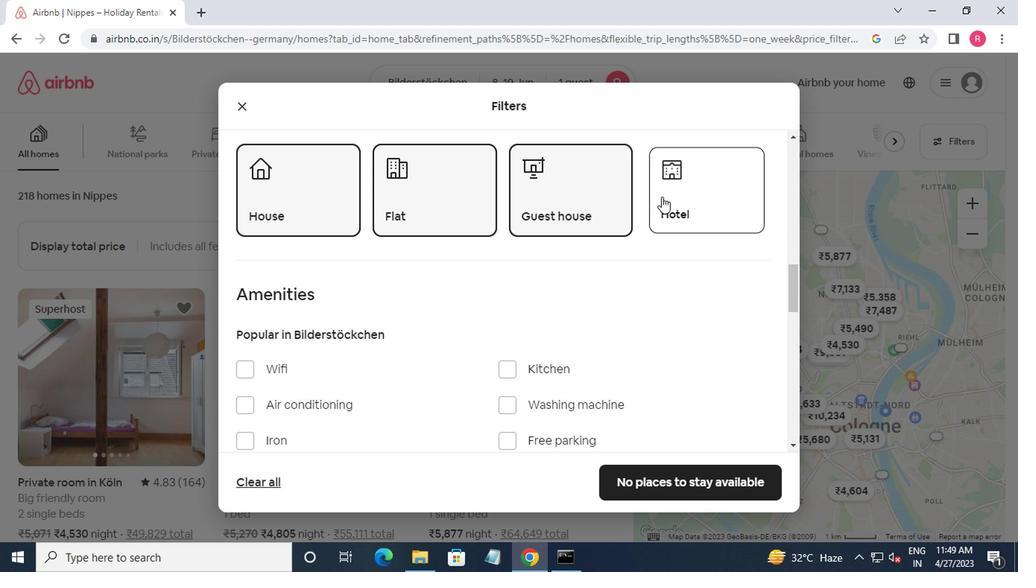
Action: Mouse scrolled (659, 198) with delta (0, 0)
Screenshot: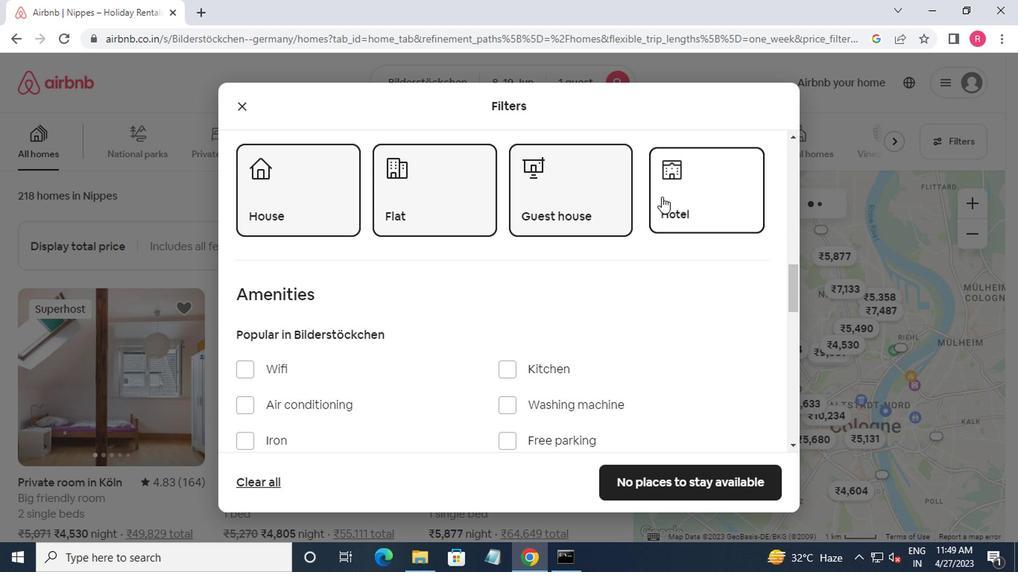 
Action: Mouse scrolled (659, 198) with delta (0, 0)
Screenshot: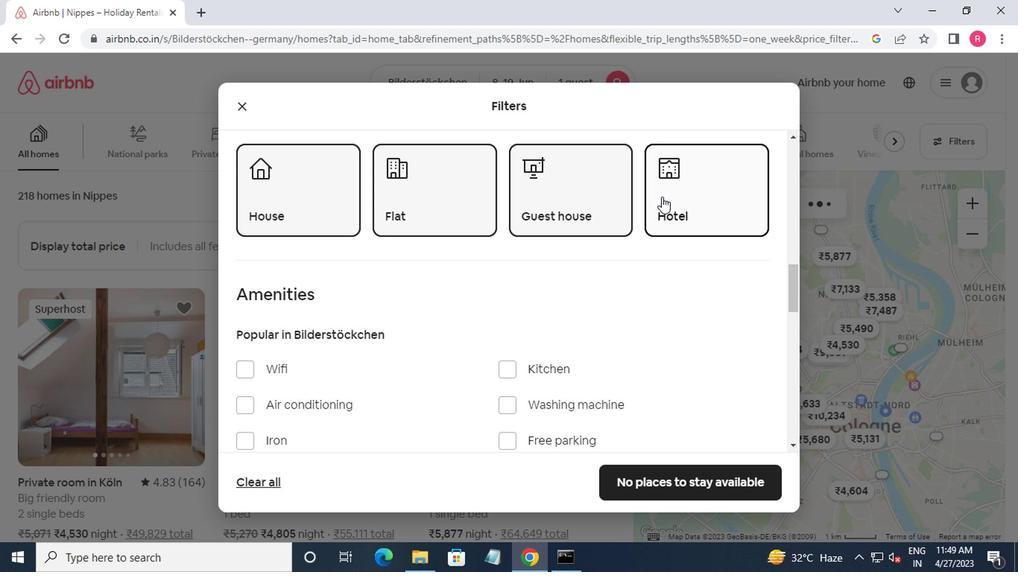 
Action: Mouse moved to (656, 200)
Screenshot: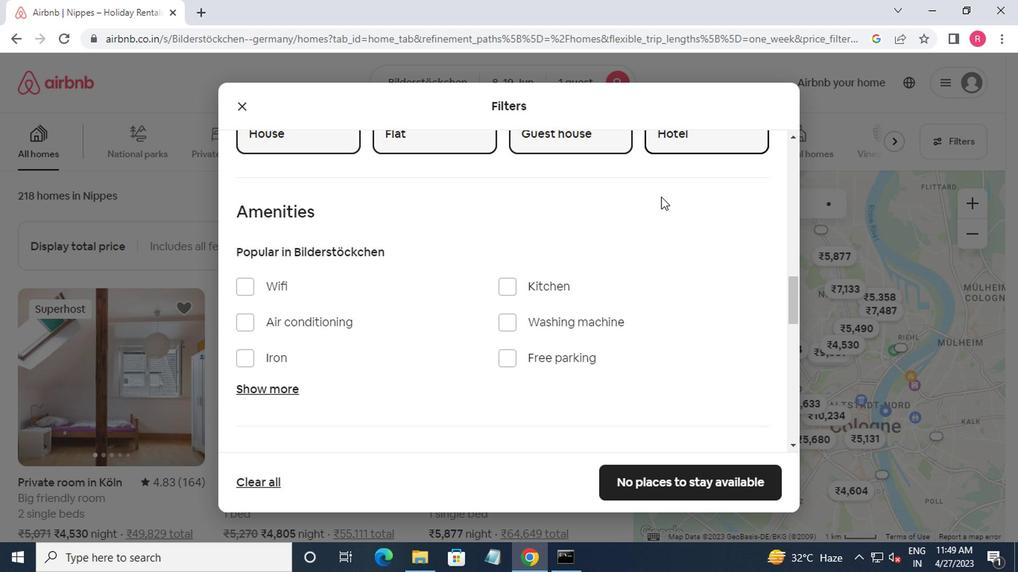 
Action: Mouse scrolled (656, 198) with delta (0, -1)
Screenshot: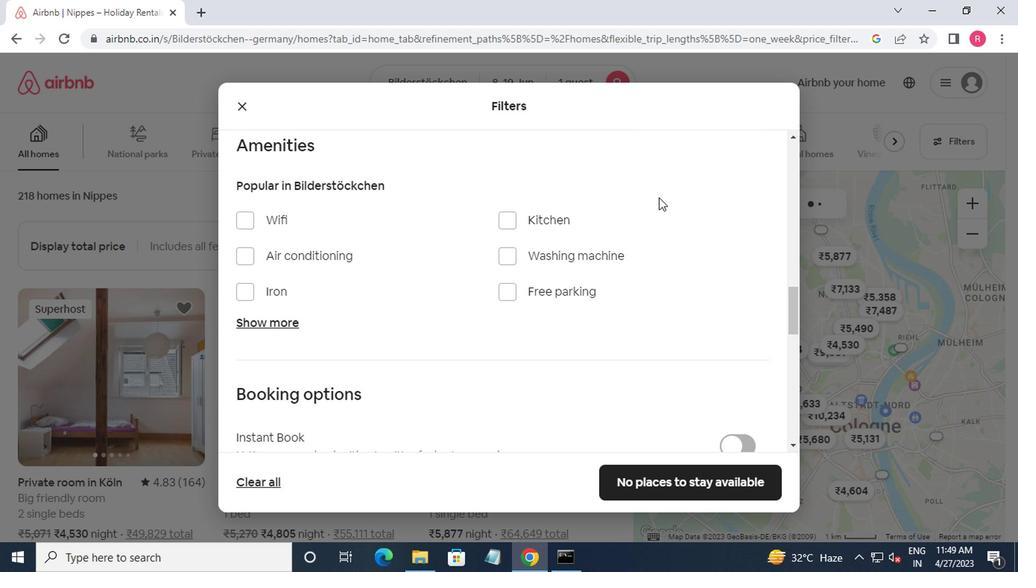 
Action: Mouse moved to (653, 200)
Screenshot: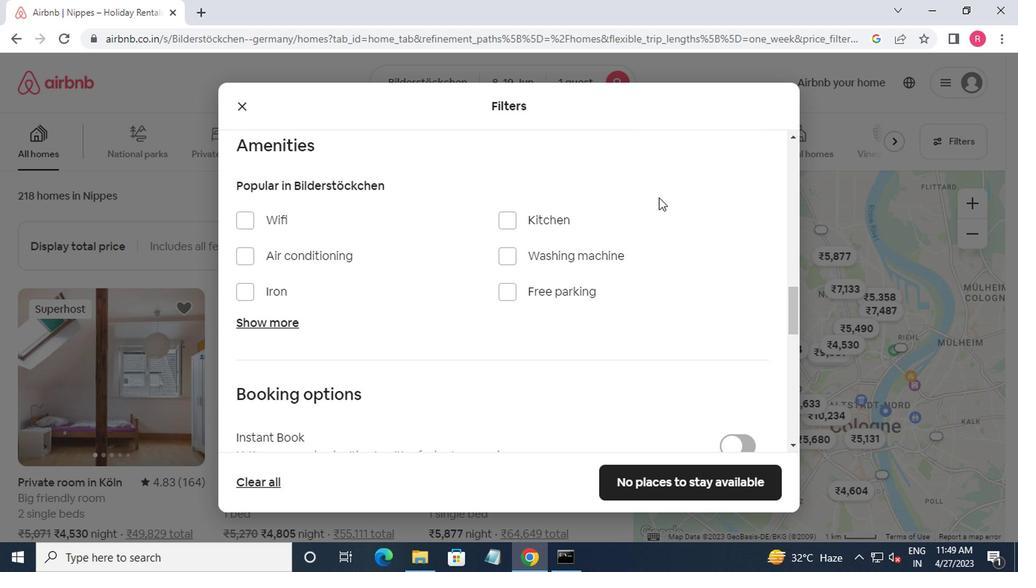 
Action: Mouse scrolled (653, 198) with delta (0, -1)
Screenshot: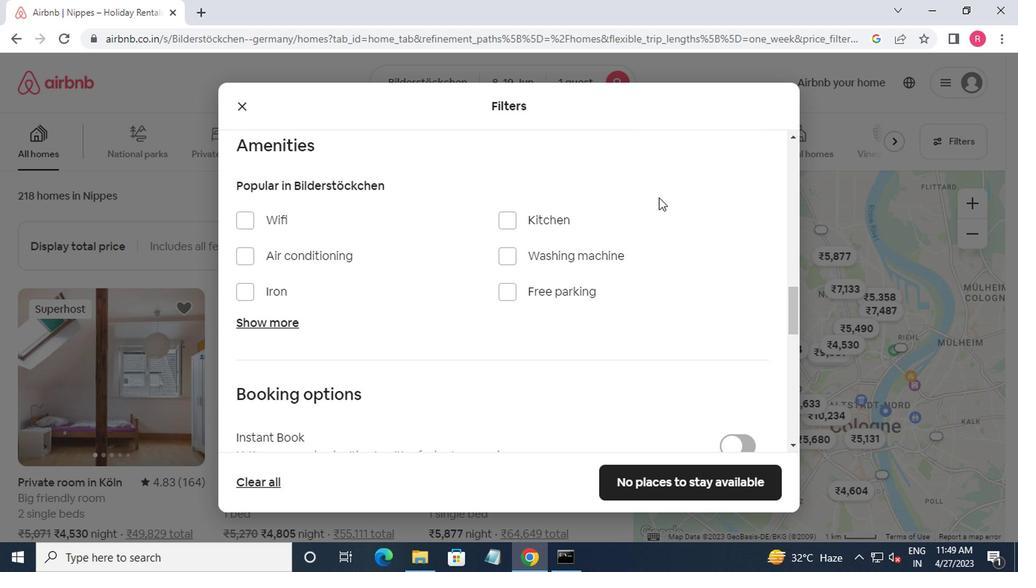 
Action: Mouse moved to (644, 202)
Screenshot: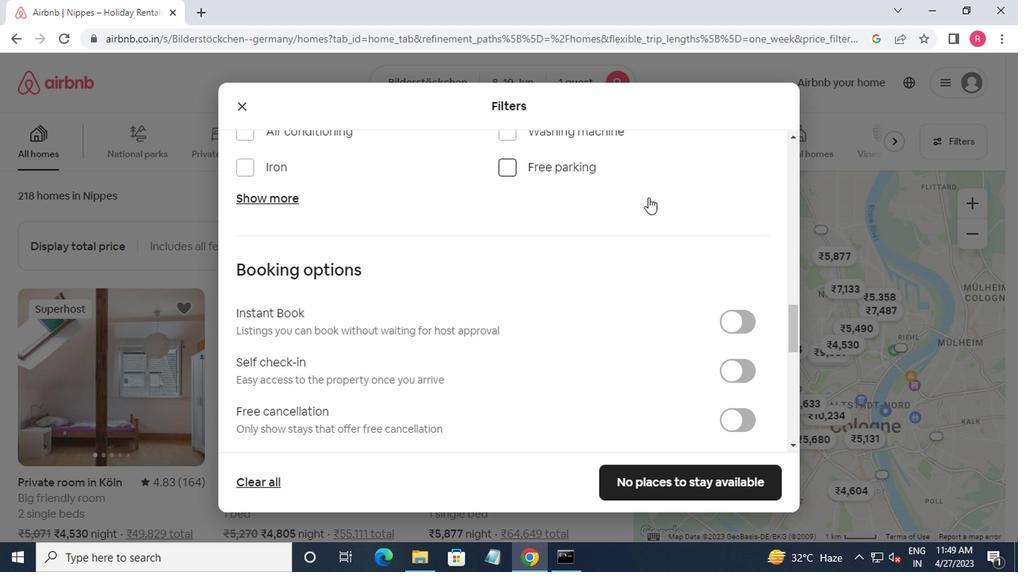 
Action: Mouse scrolled (644, 201) with delta (0, 0)
Screenshot: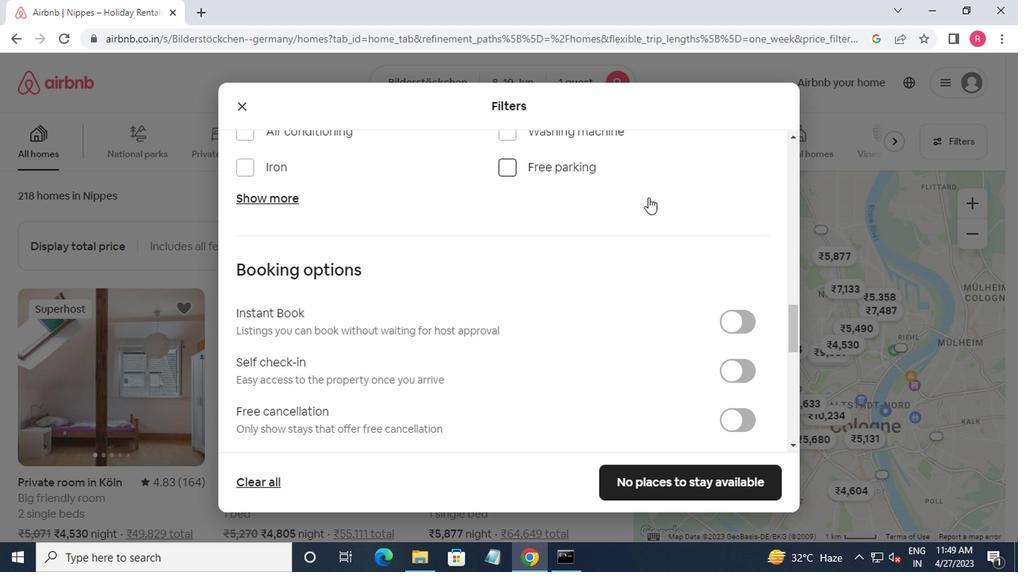 
Action: Mouse moved to (739, 266)
Screenshot: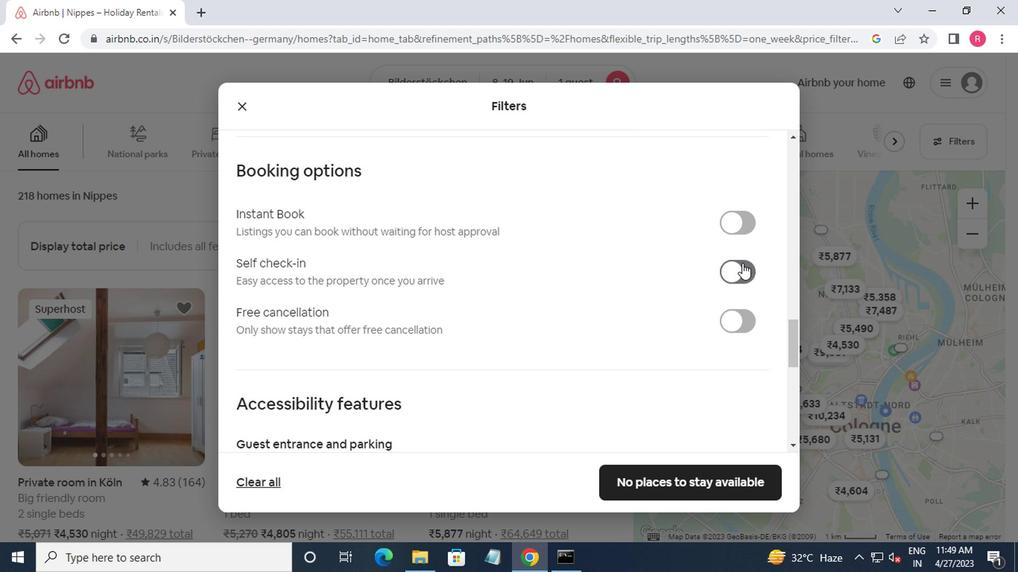 
Action: Mouse pressed left at (739, 266)
Screenshot: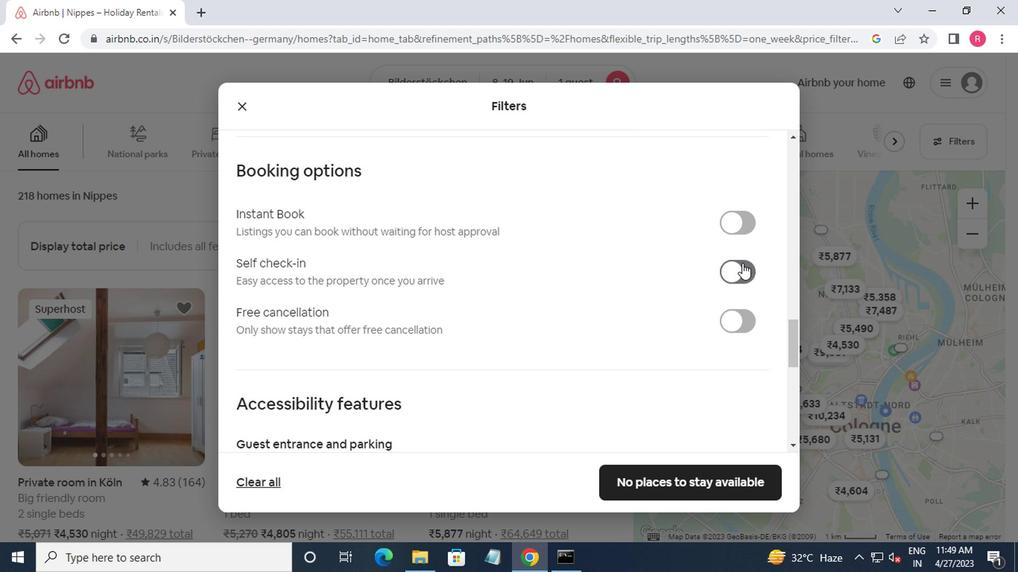 
Action: Mouse moved to (718, 270)
Screenshot: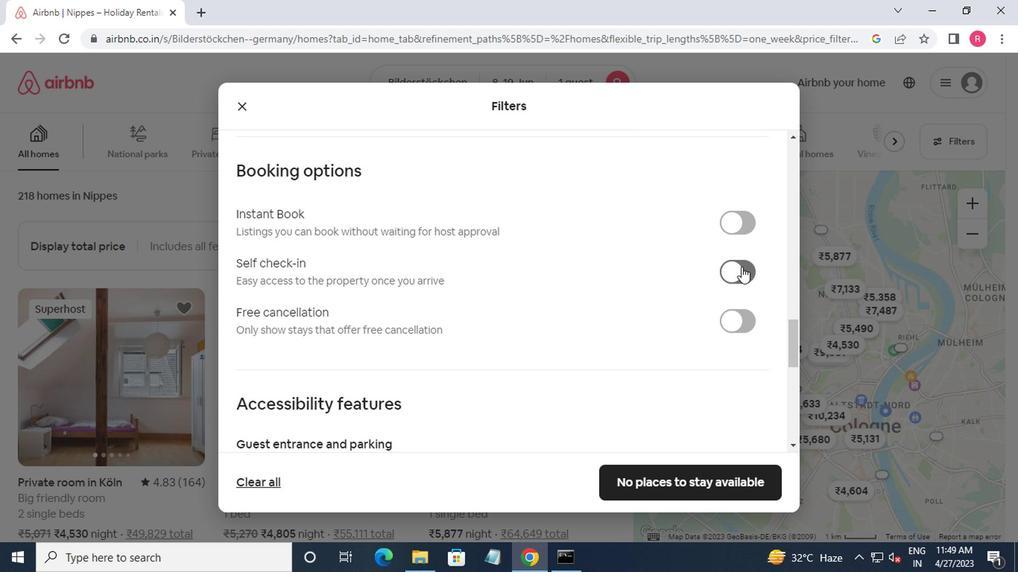 
Action: Mouse scrolled (718, 270) with delta (0, 0)
Screenshot: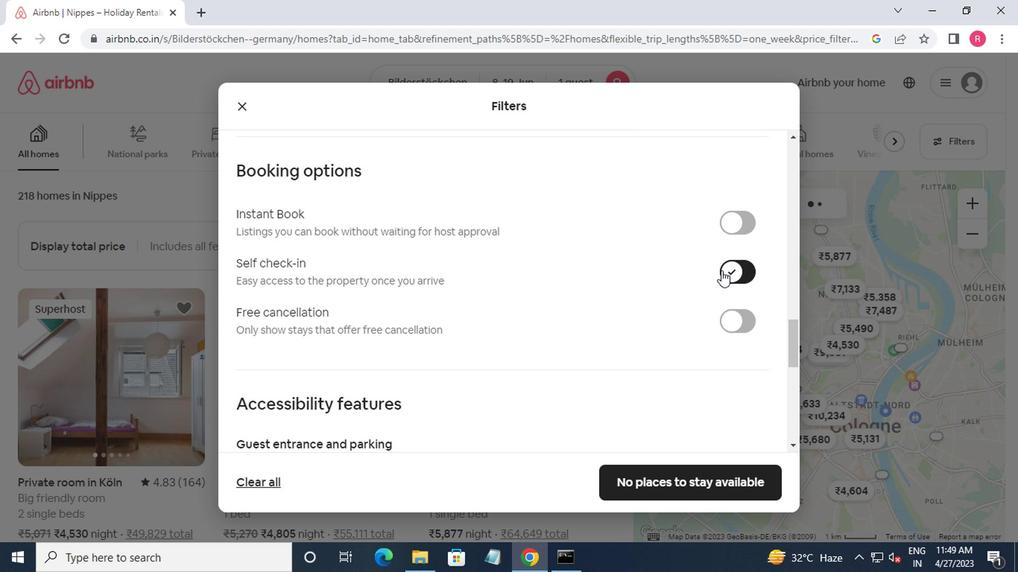 
Action: Mouse scrolled (718, 270) with delta (0, 0)
Screenshot: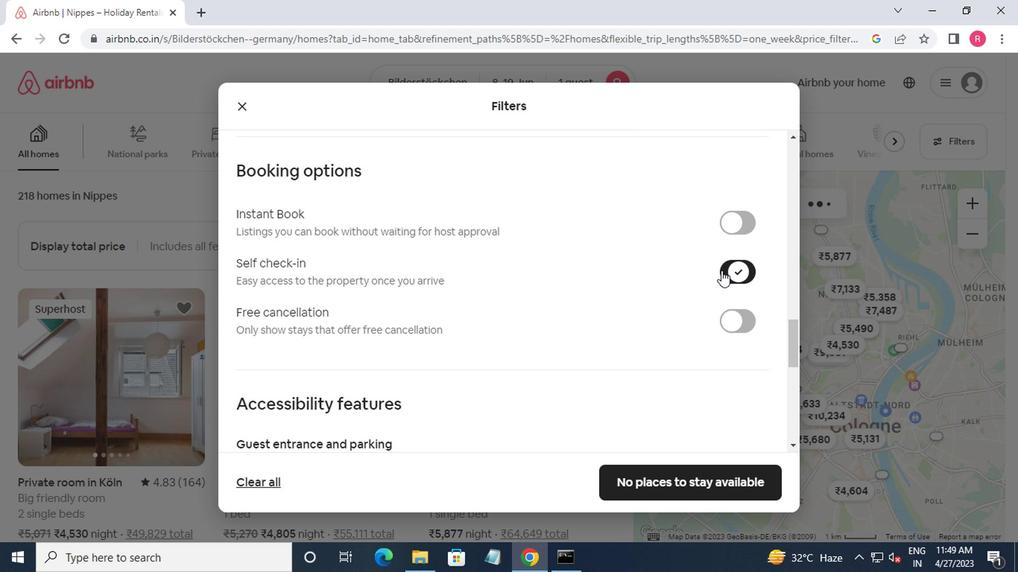 
Action: Mouse scrolled (718, 270) with delta (0, 0)
Screenshot: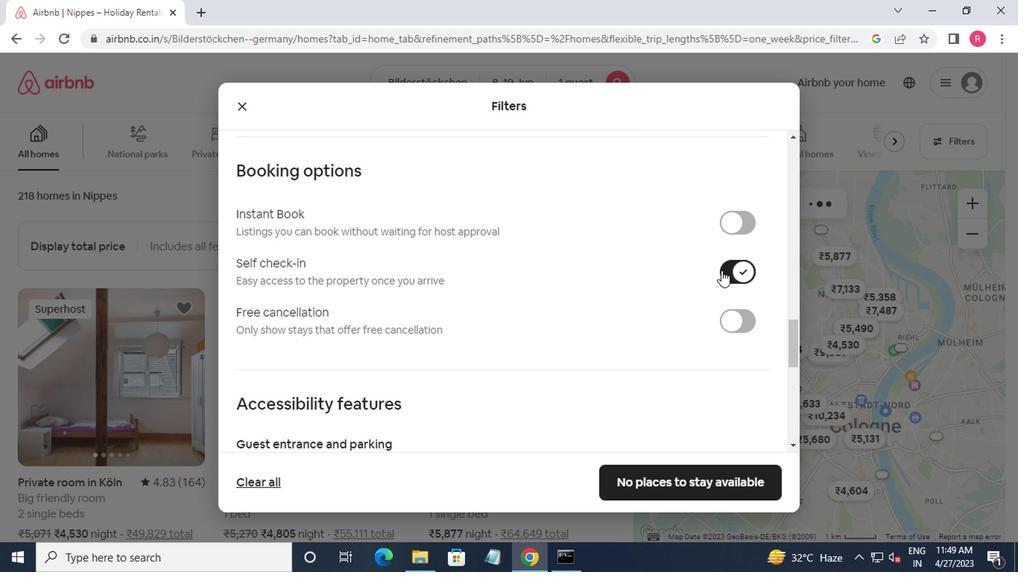 
Action: Mouse moved to (718, 268)
Screenshot: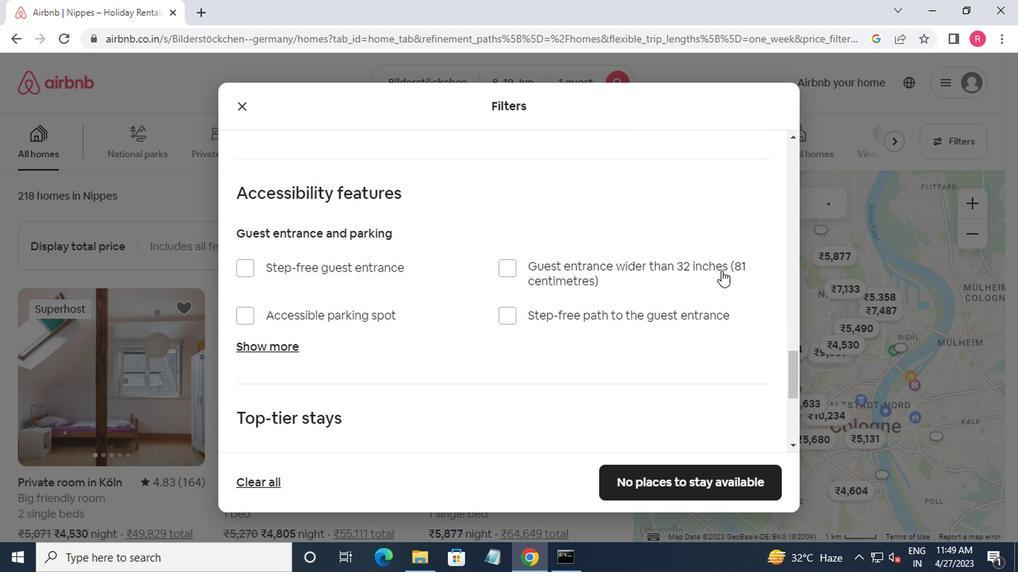 
Action: Mouse scrolled (718, 268) with delta (0, 0)
Screenshot: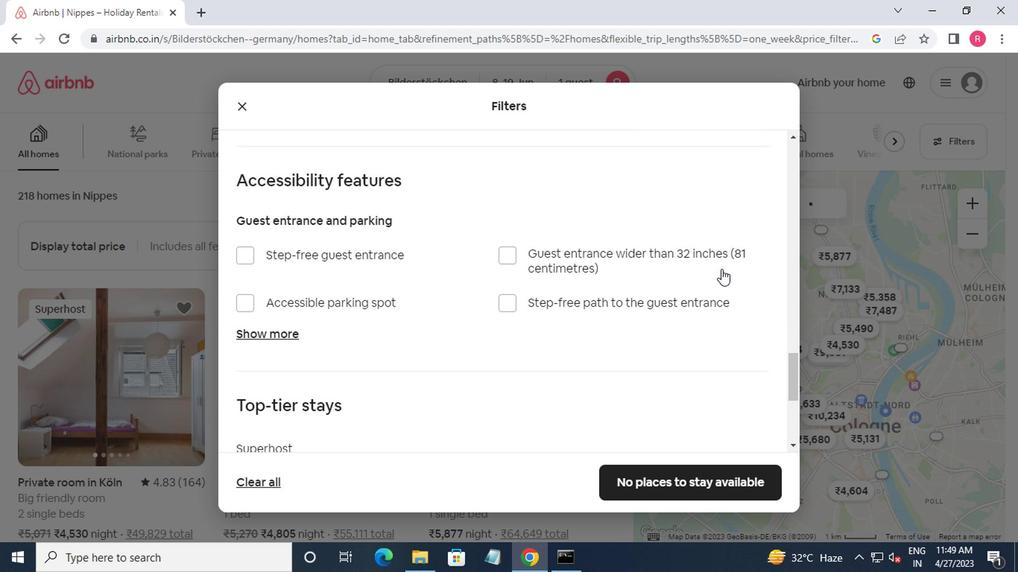 
Action: Mouse scrolled (718, 268) with delta (0, 0)
Screenshot: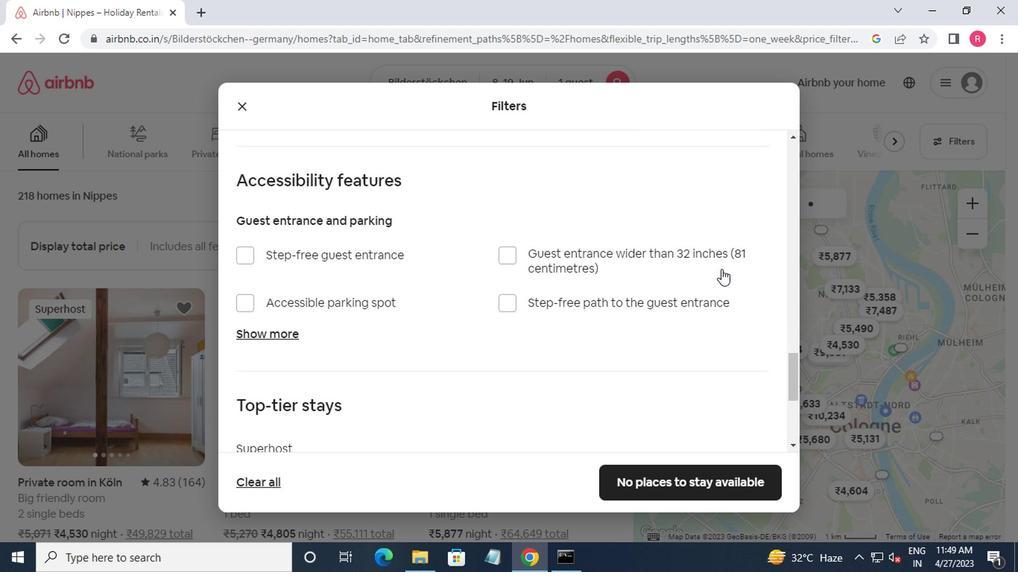 
Action: Mouse scrolled (718, 268) with delta (0, 0)
Screenshot: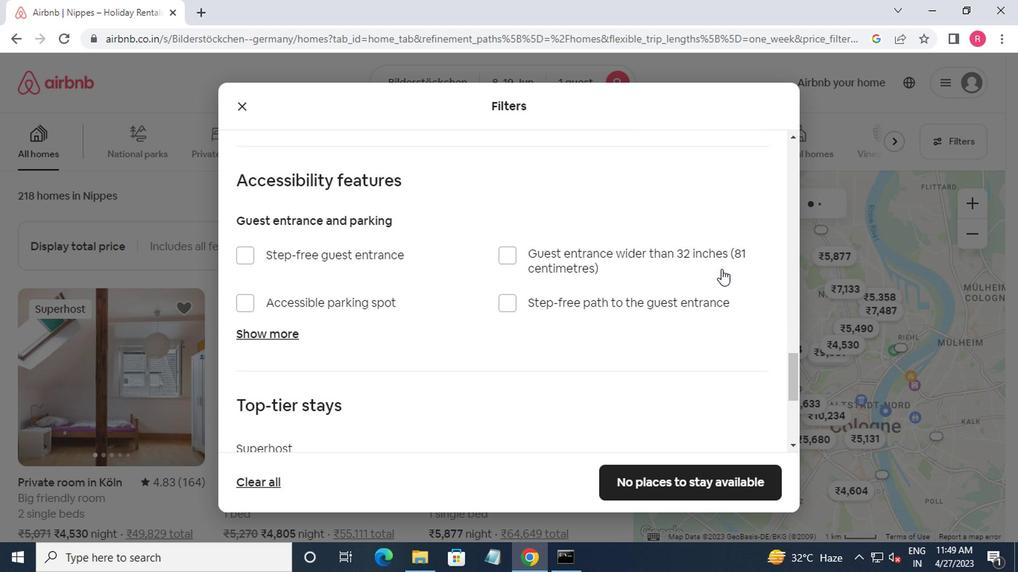 
Action: Mouse scrolled (718, 268) with delta (0, 0)
Screenshot: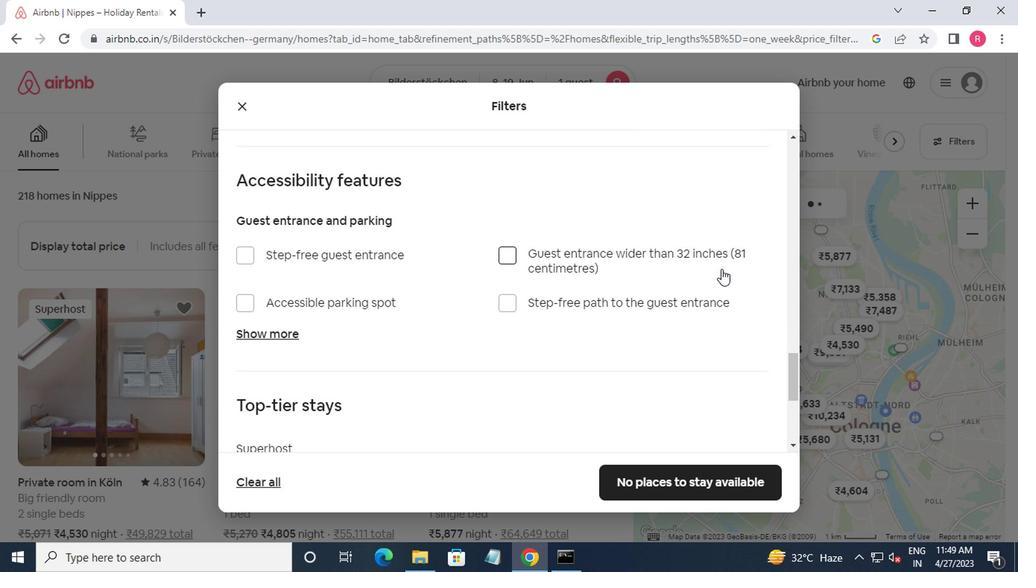 
Action: Mouse moved to (715, 268)
Screenshot: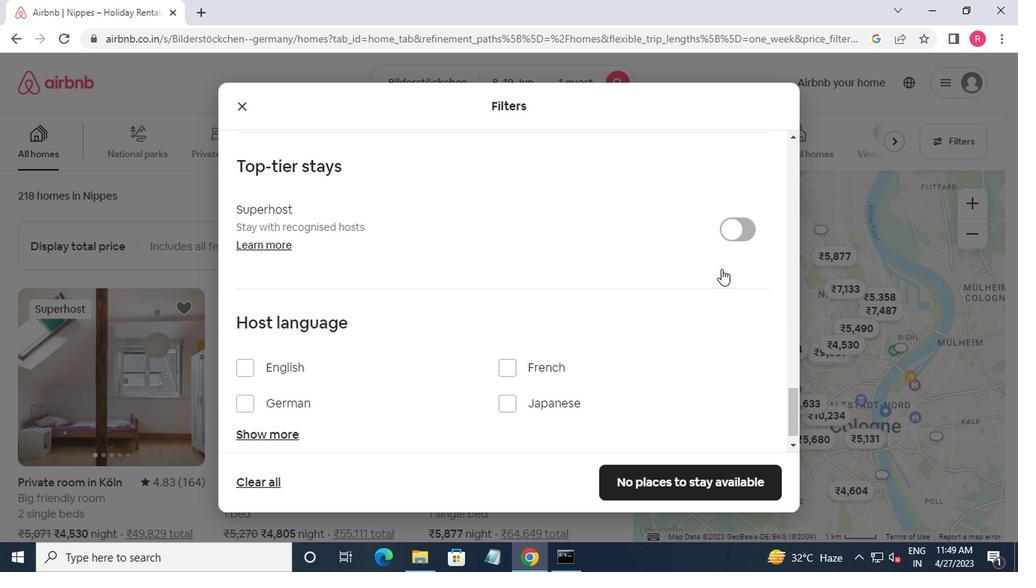 
Action: Mouse scrolled (715, 268) with delta (0, 0)
Screenshot: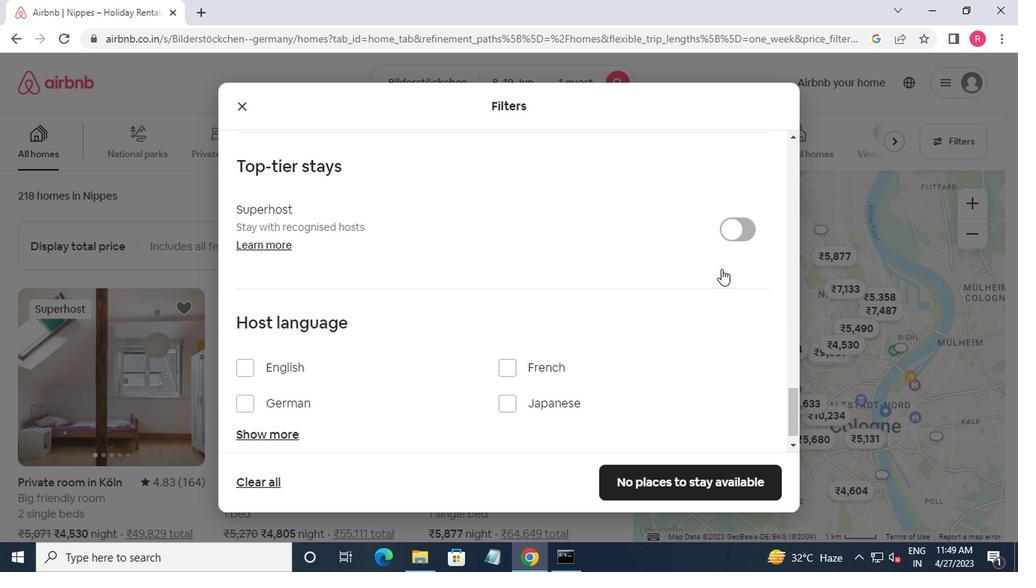
Action: Mouse moved to (712, 270)
Screenshot: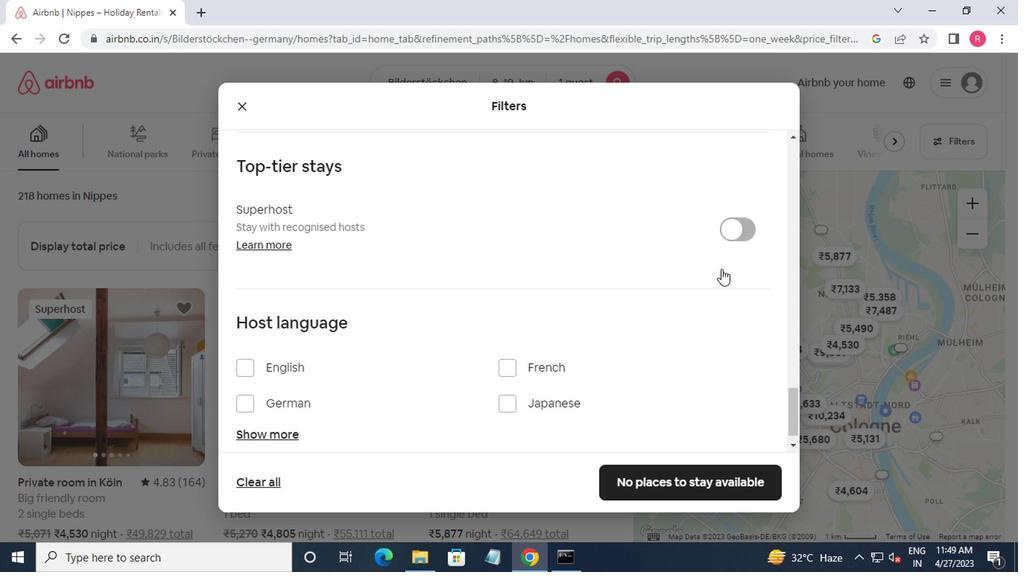 
Action: Mouse scrolled (712, 268) with delta (0, -1)
Screenshot: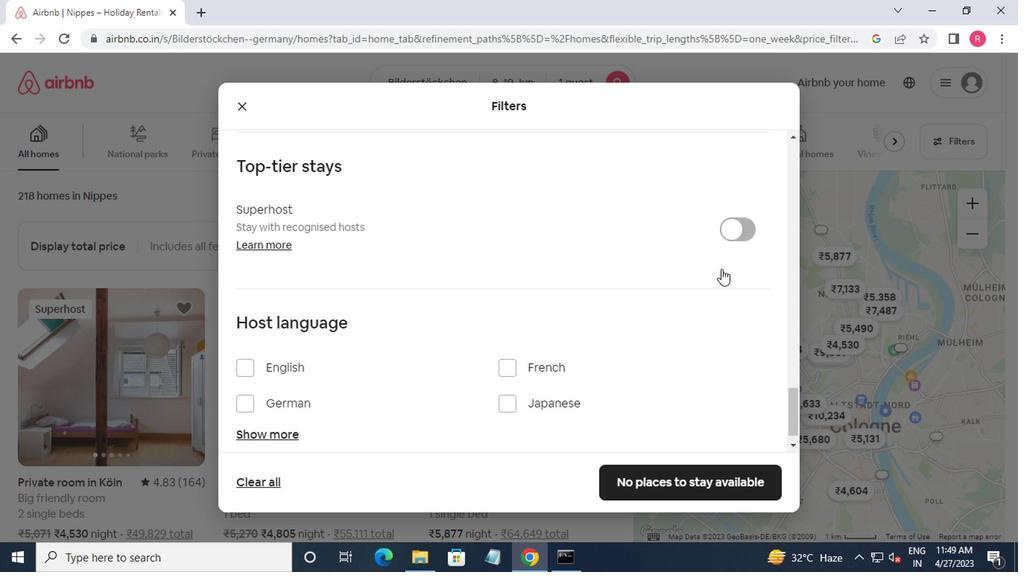
Action: Mouse moved to (246, 341)
Screenshot: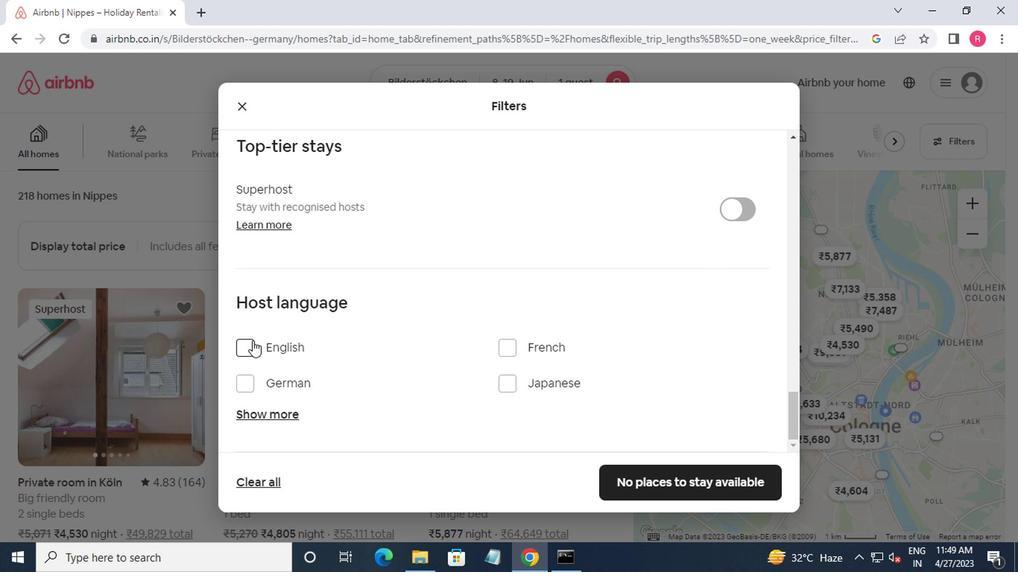 
Action: Mouse pressed left at (246, 341)
Screenshot: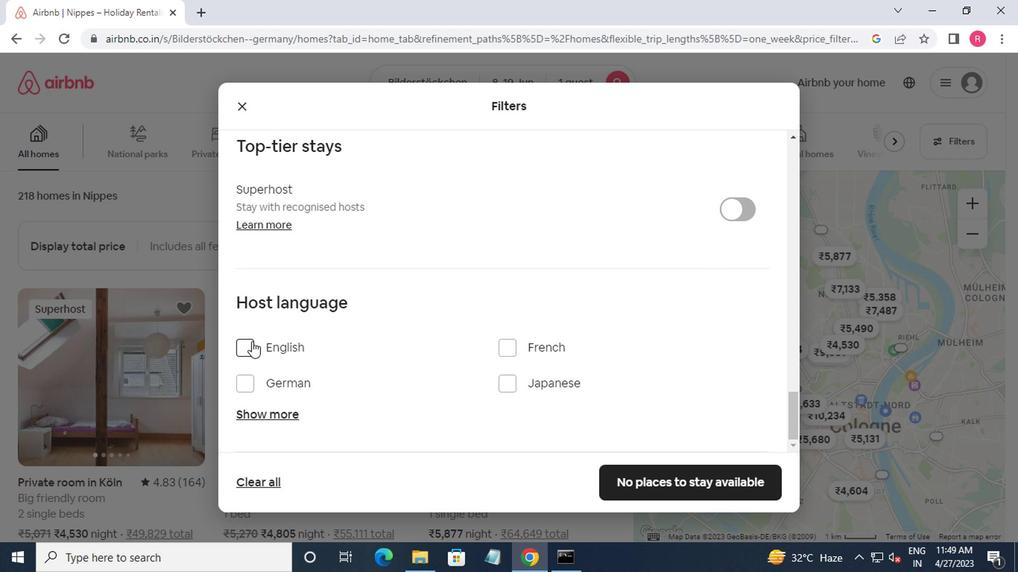 
Action: Mouse moved to (619, 473)
Screenshot: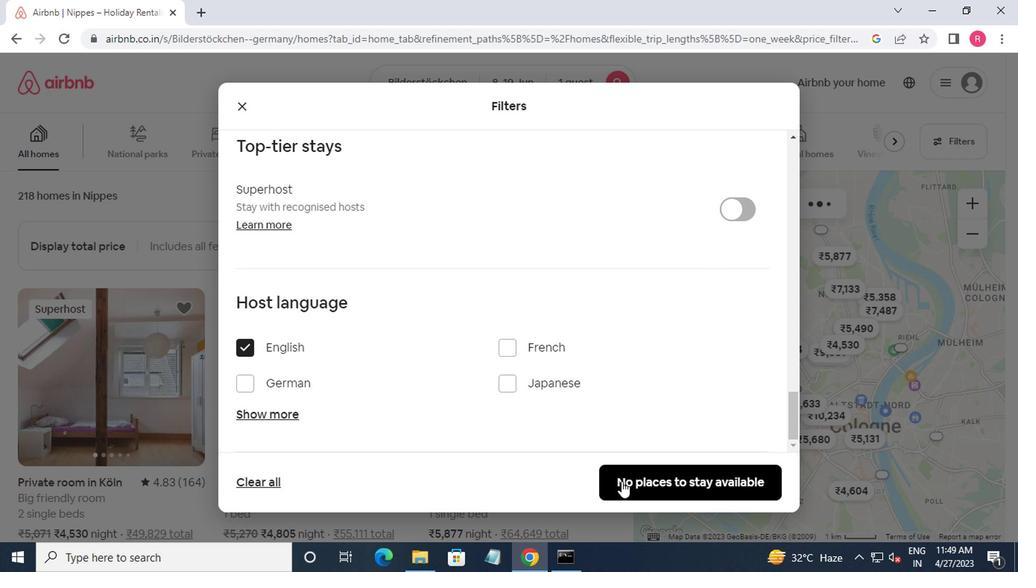 
Action: Mouse pressed left at (619, 473)
Screenshot: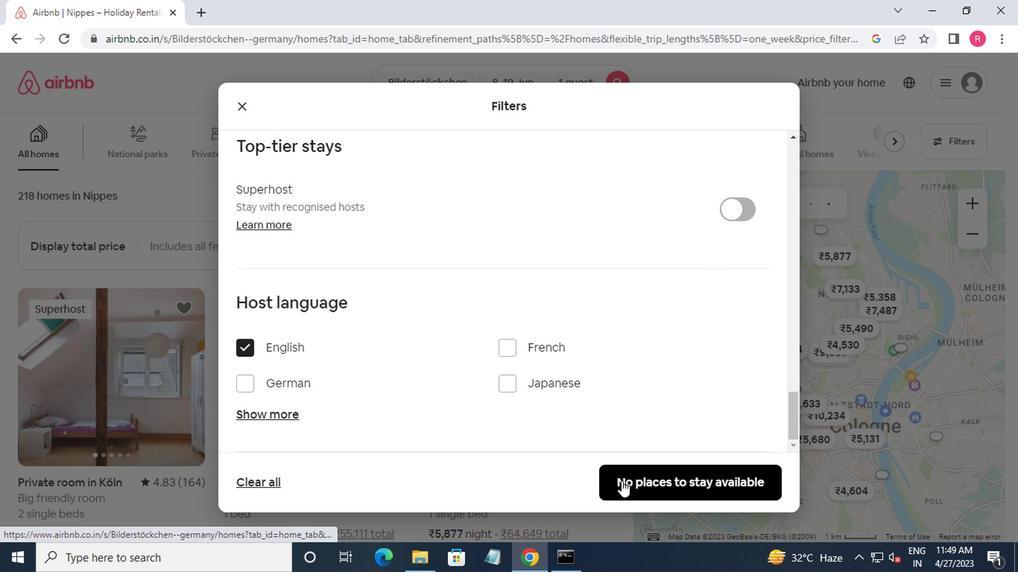 
Action: Mouse moved to (614, 465)
Screenshot: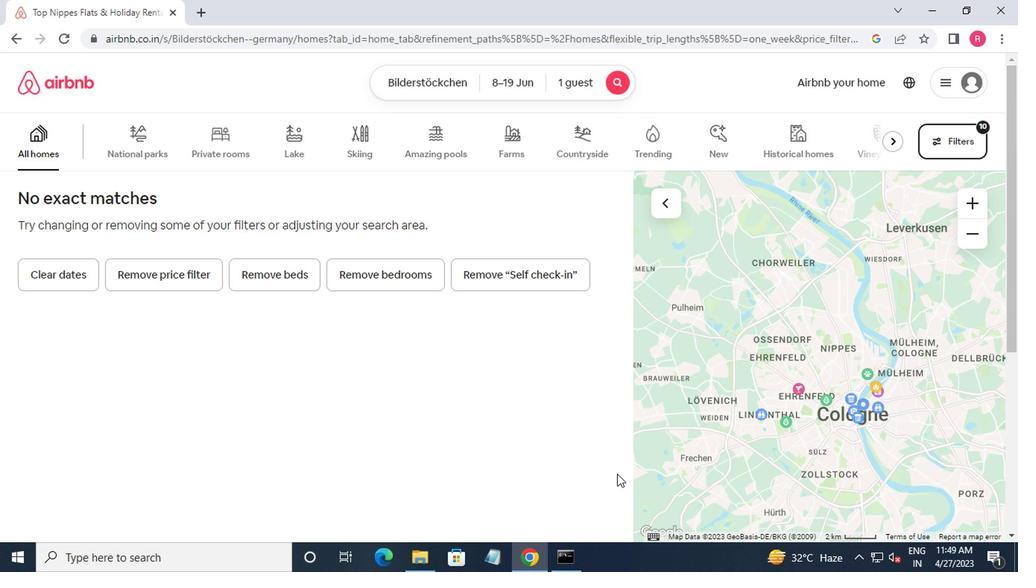 
